 Task: Search one way flight ticket for 5 adults, 1 child, 2 infants in seat and 1 infant on lap in business from Flagstaff: Flagstaff Pulliam Airport to Wilmington: Wilmington International Airport on 8-6-2023. Number of bags: 2 checked bags. Price is upto 71000. Outbound departure time preference is 7:45.
Action: Mouse moved to (327, 128)
Screenshot: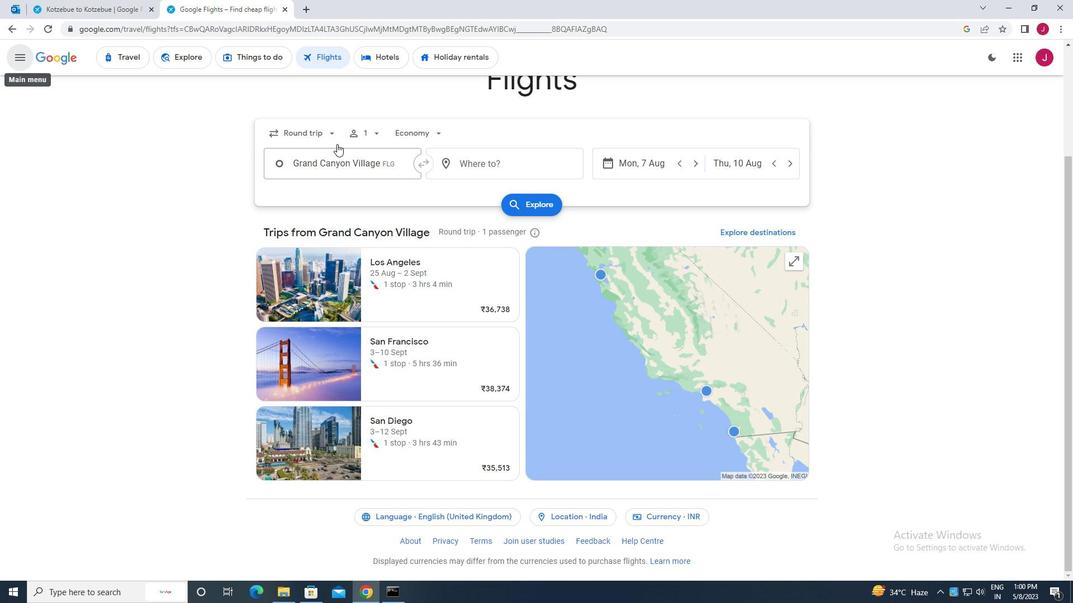 
Action: Mouse pressed left at (327, 128)
Screenshot: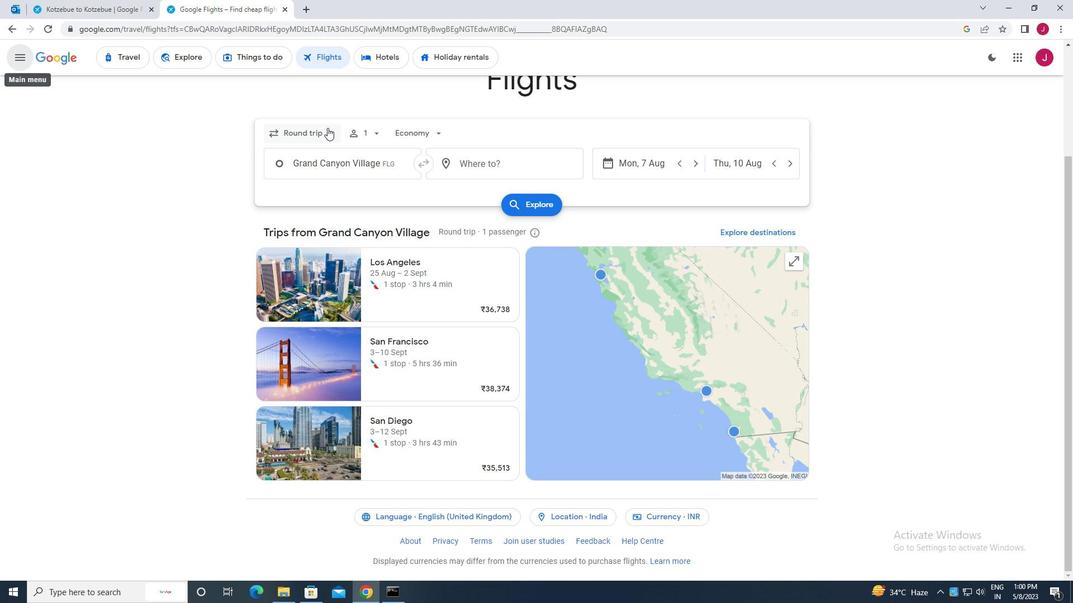 
Action: Mouse moved to (321, 181)
Screenshot: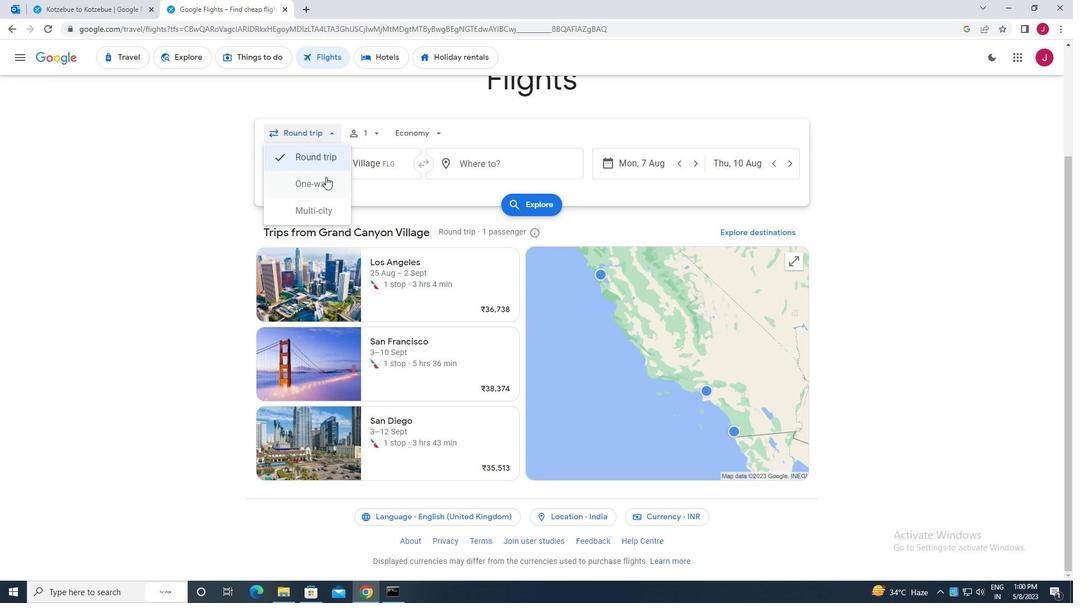 
Action: Mouse pressed left at (321, 181)
Screenshot: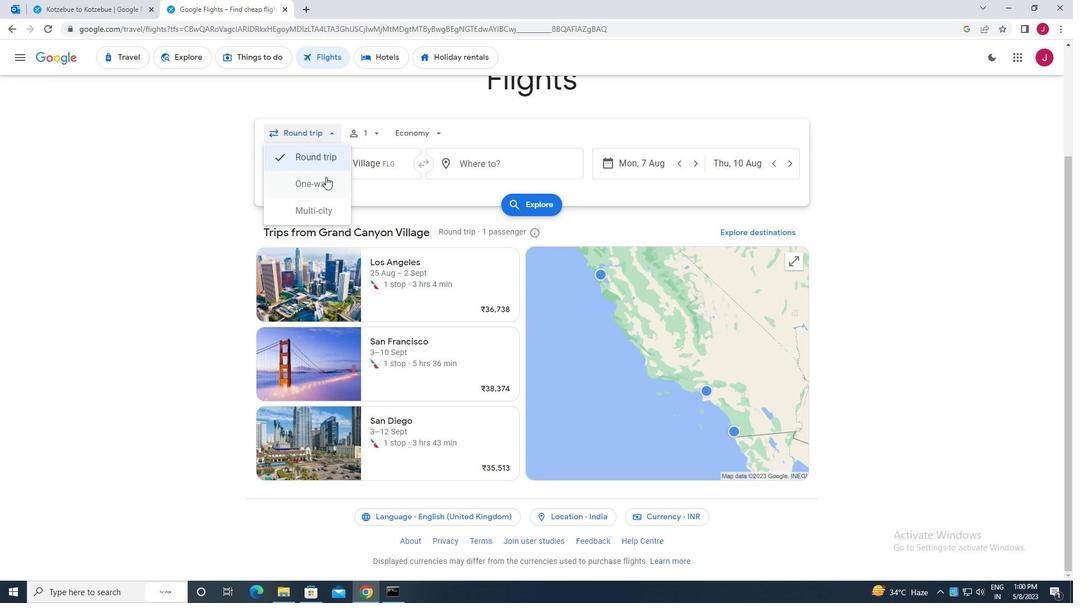
Action: Mouse moved to (372, 135)
Screenshot: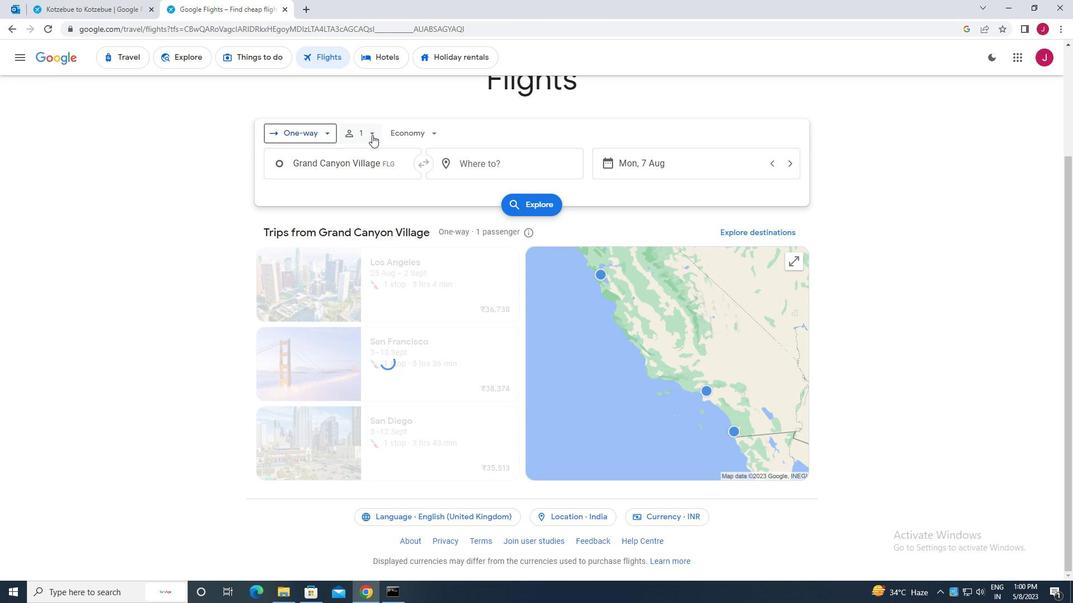 
Action: Mouse pressed left at (372, 135)
Screenshot: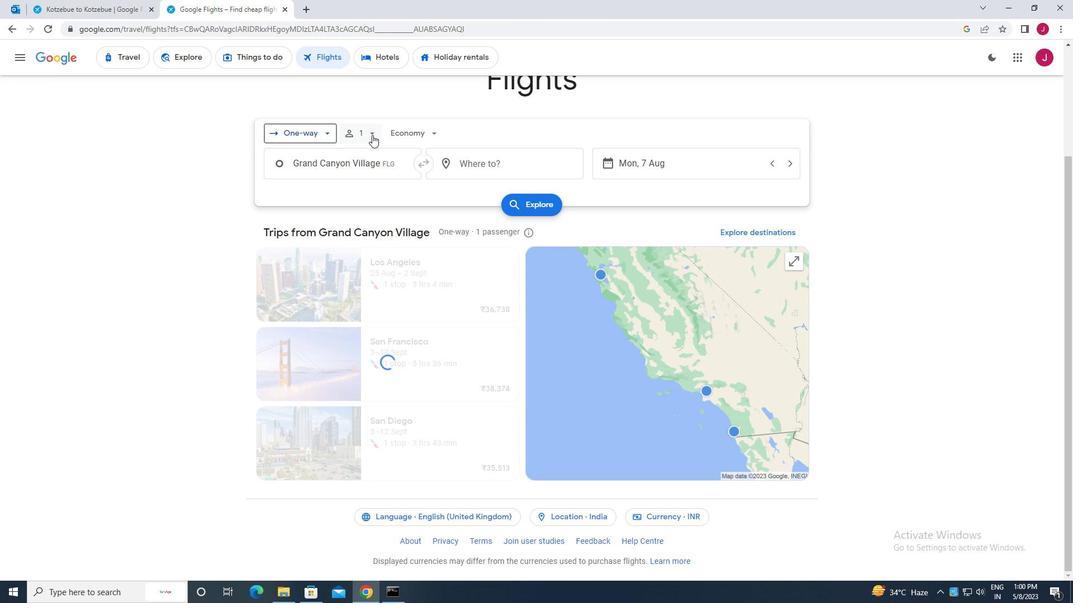 
Action: Mouse moved to (458, 159)
Screenshot: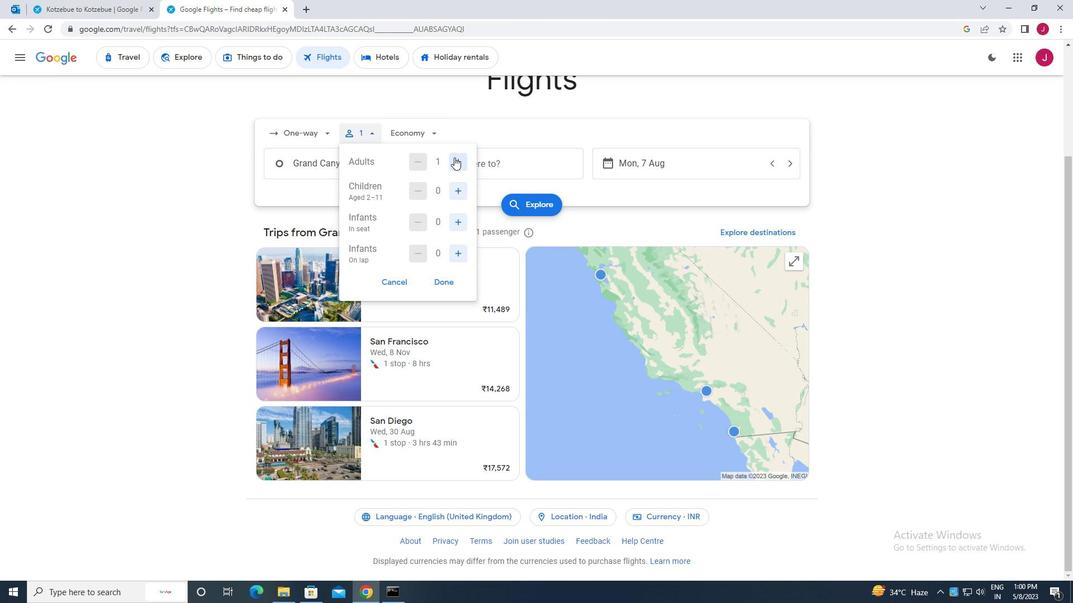 
Action: Mouse pressed left at (458, 159)
Screenshot: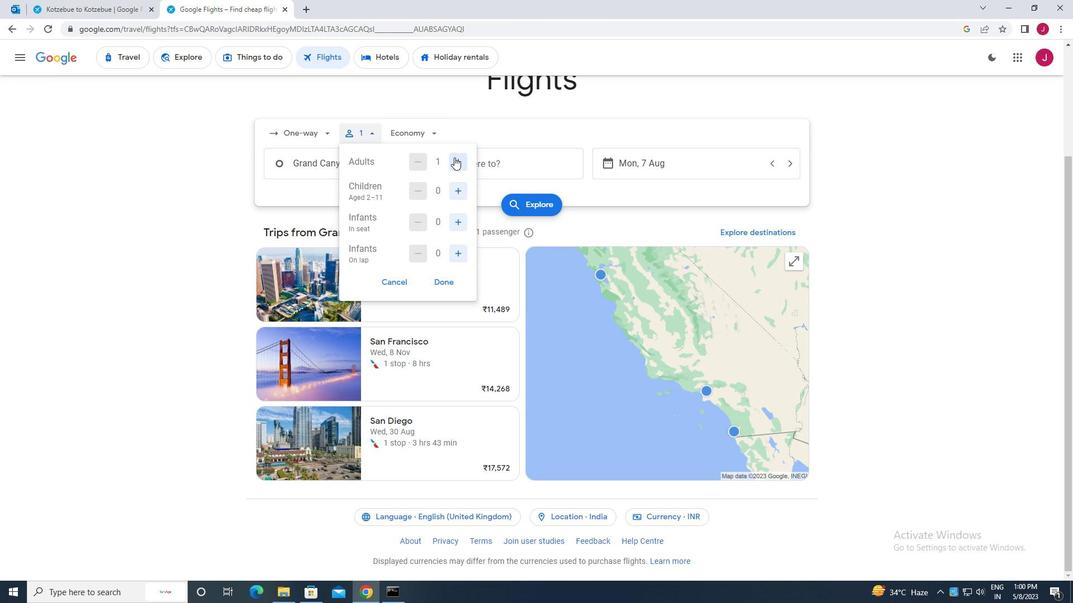 
Action: Mouse moved to (459, 159)
Screenshot: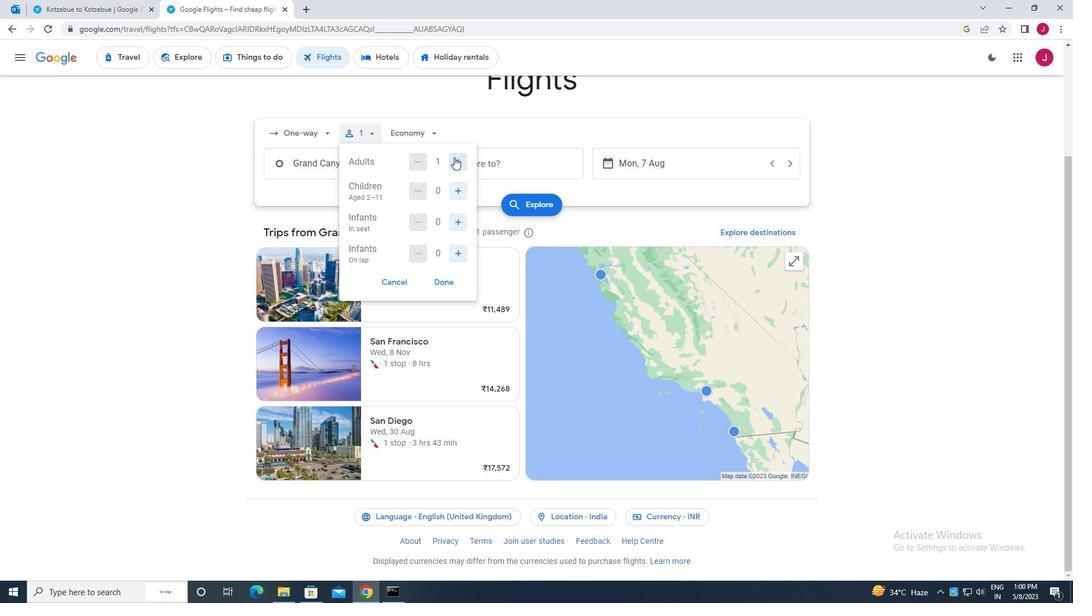 
Action: Mouse pressed left at (459, 159)
Screenshot: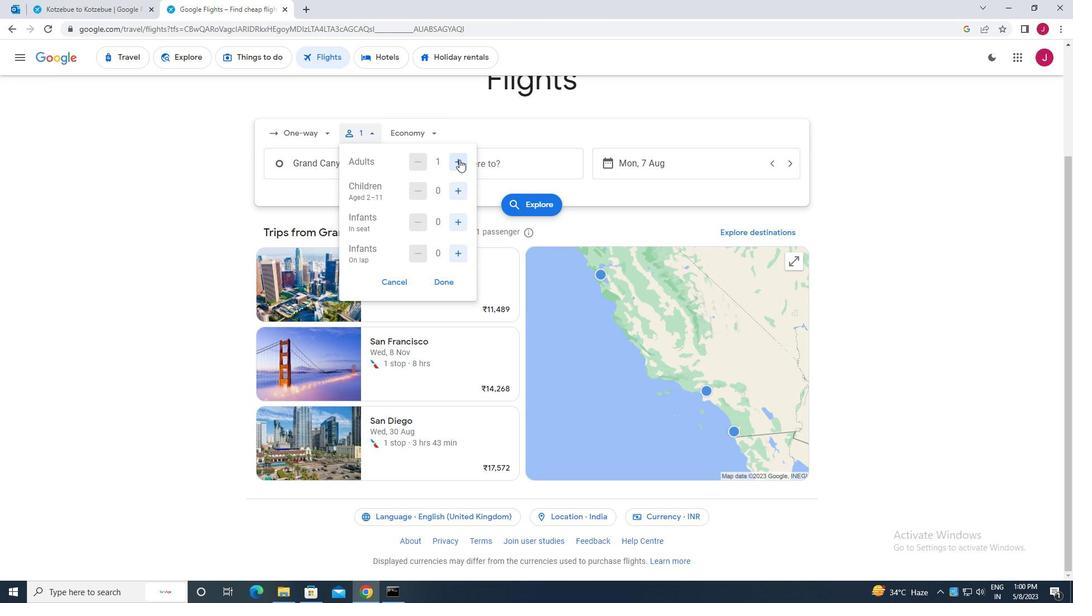
Action: Mouse pressed left at (459, 159)
Screenshot: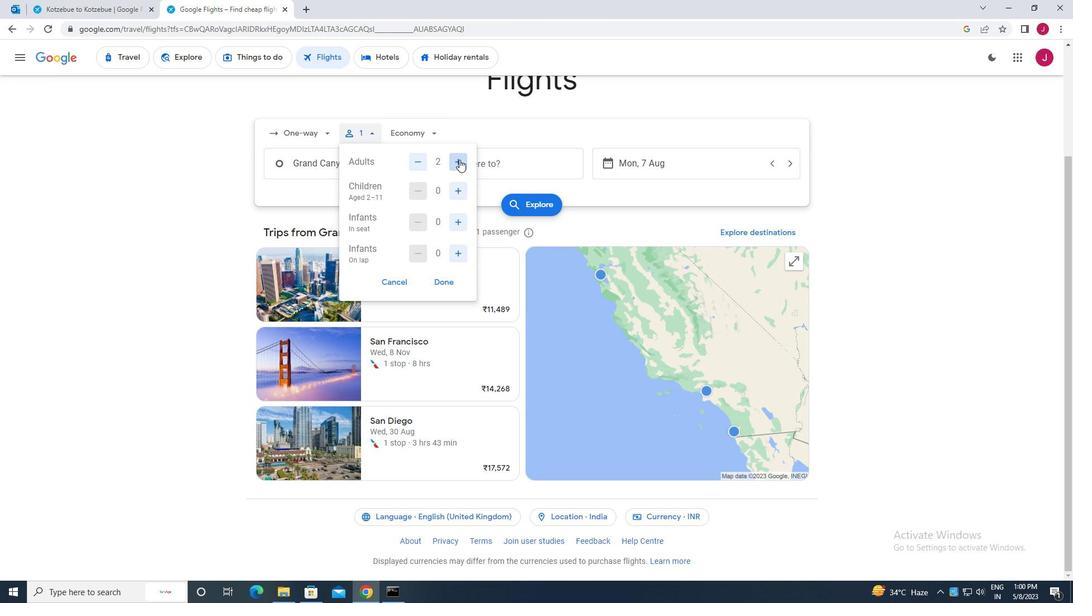 
Action: Mouse pressed left at (459, 159)
Screenshot: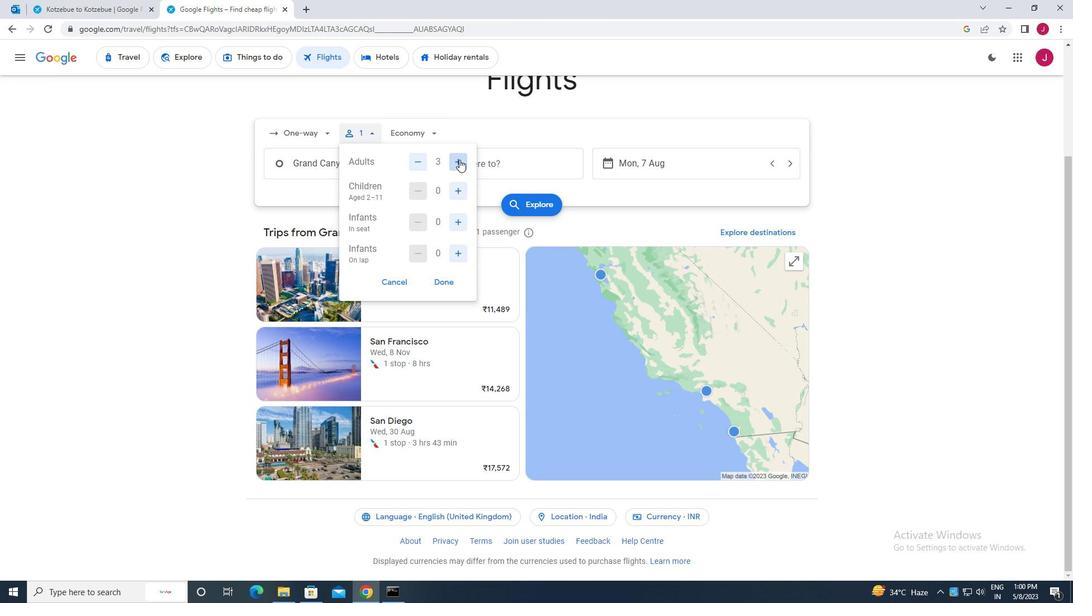 
Action: Mouse moved to (458, 192)
Screenshot: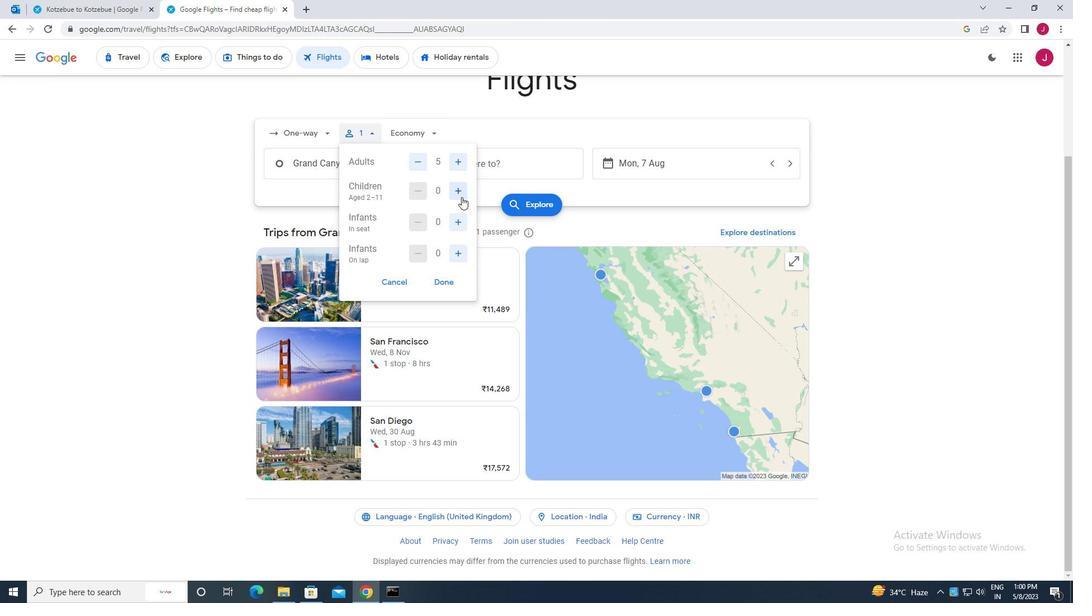 
Action: Mouse pressed left at (458, 192)
Screenshot: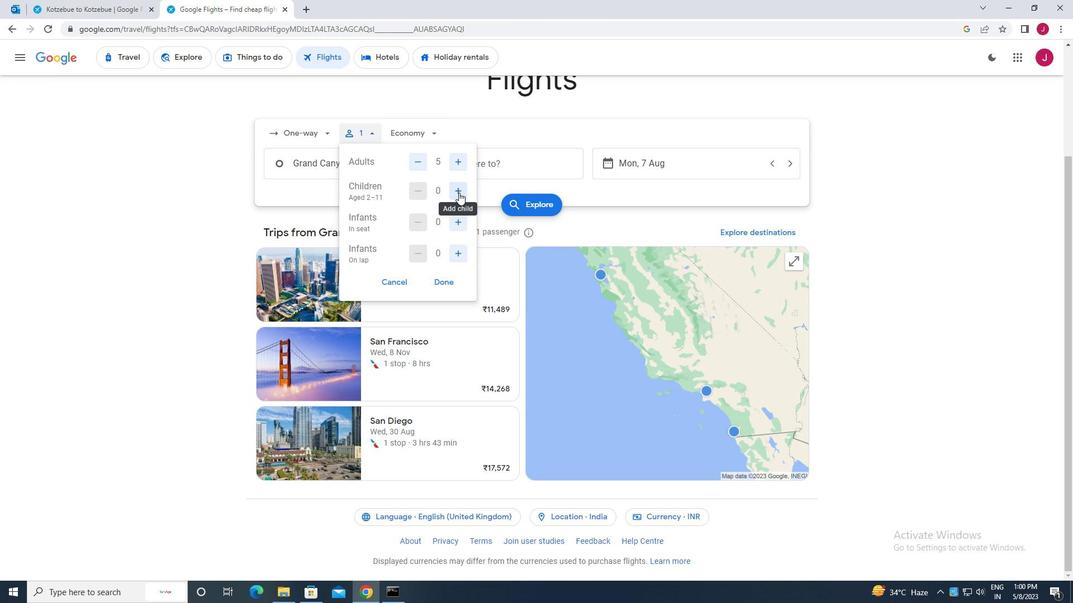 
Action: Mouse moved to (455, 219)
Screenshot: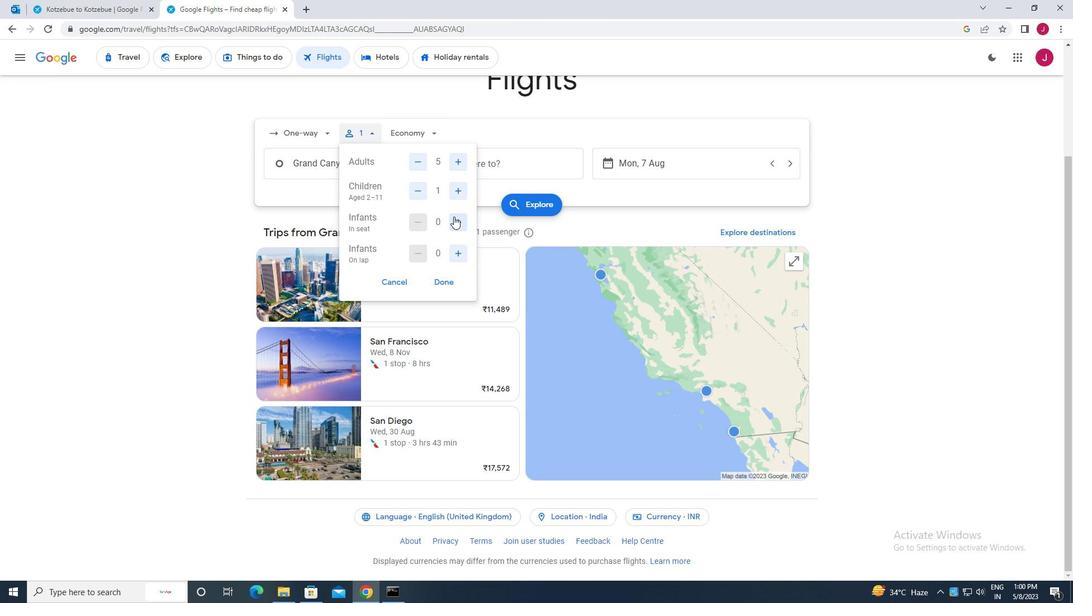 
Action: Mouse pressed left at (455, 219)
Screenshot: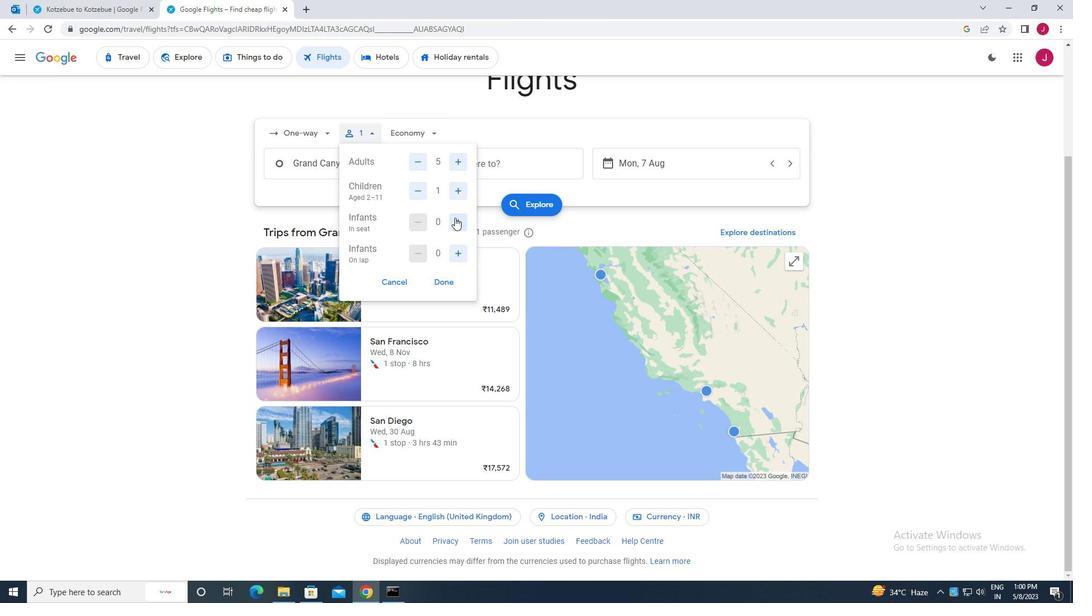 
Action: Mouse pressed left at (455, 219)
Screenshot: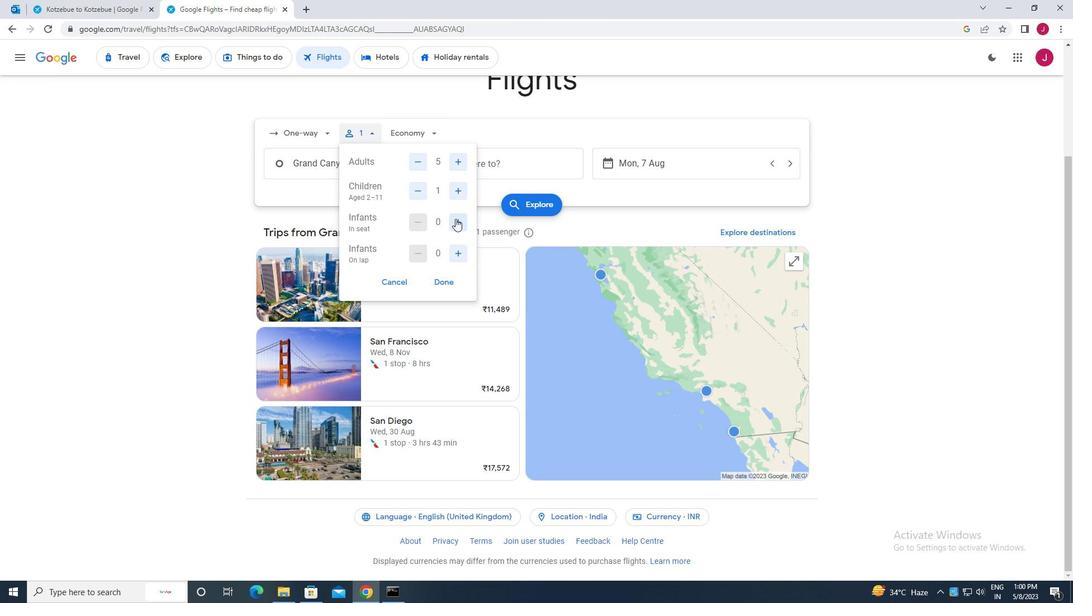 
Action: Mouse moved to (458, 254)
Screenshot: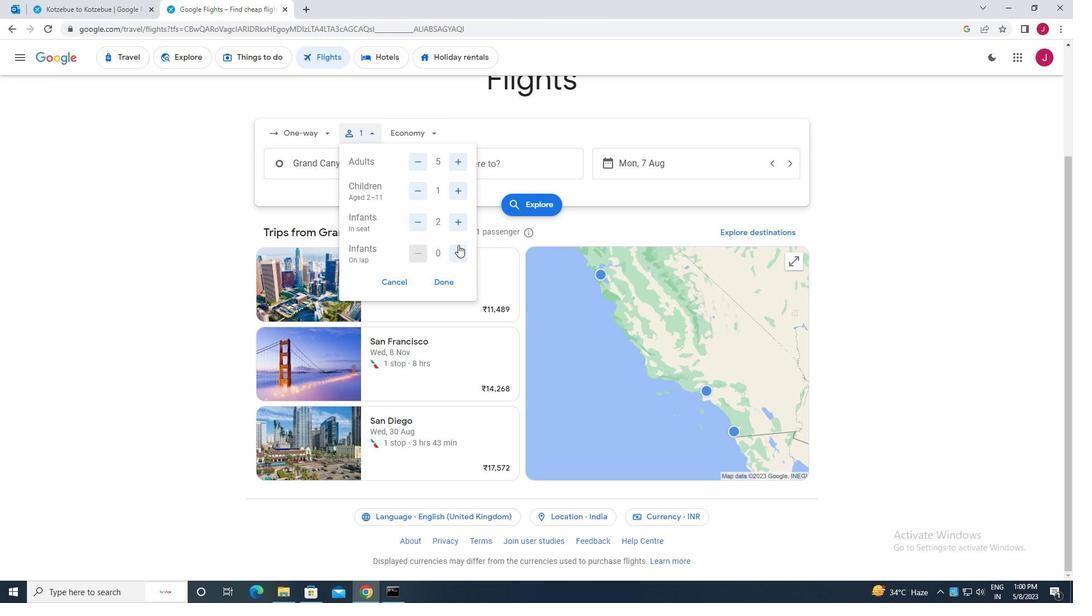 
Action: Mouse pressed left at (458, 254)
Screenshot: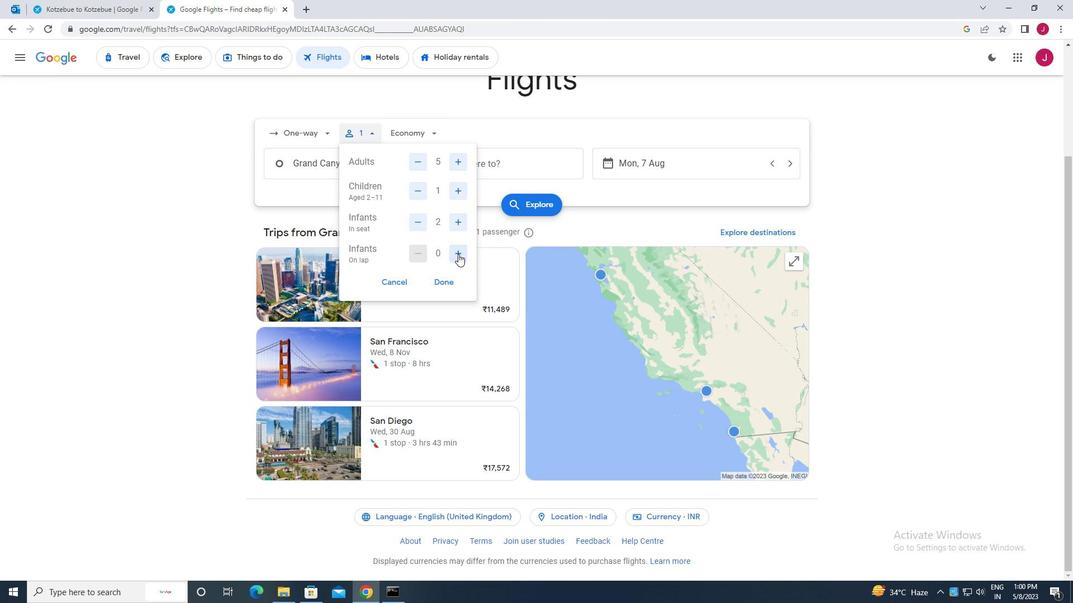 
Action: Mouse moved to (446, 280)
Screenshot: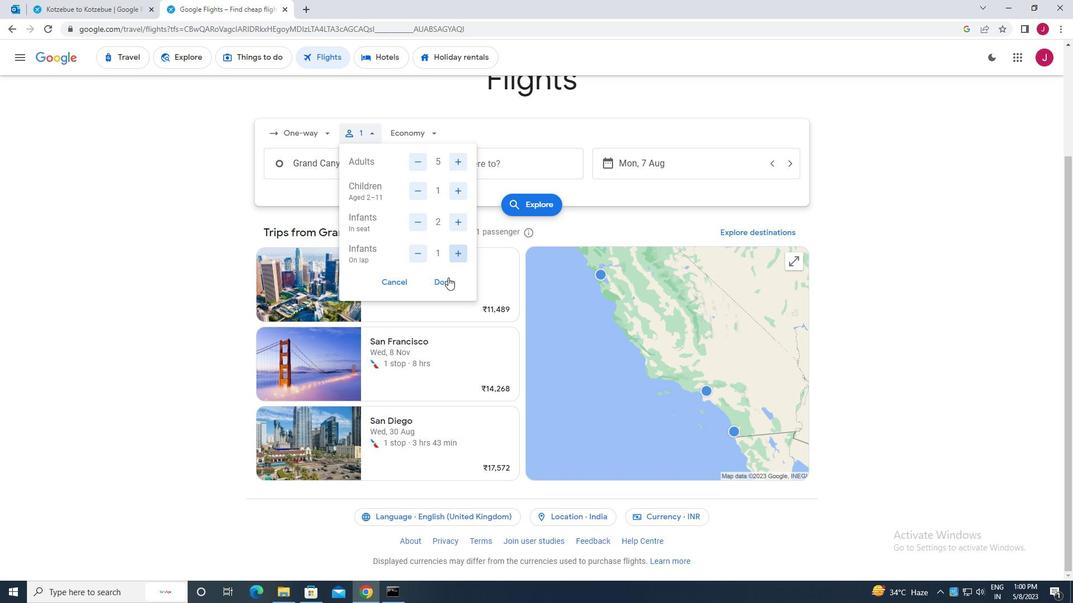 
Action: Mouse pressed left at (446, 280)
Screenshot: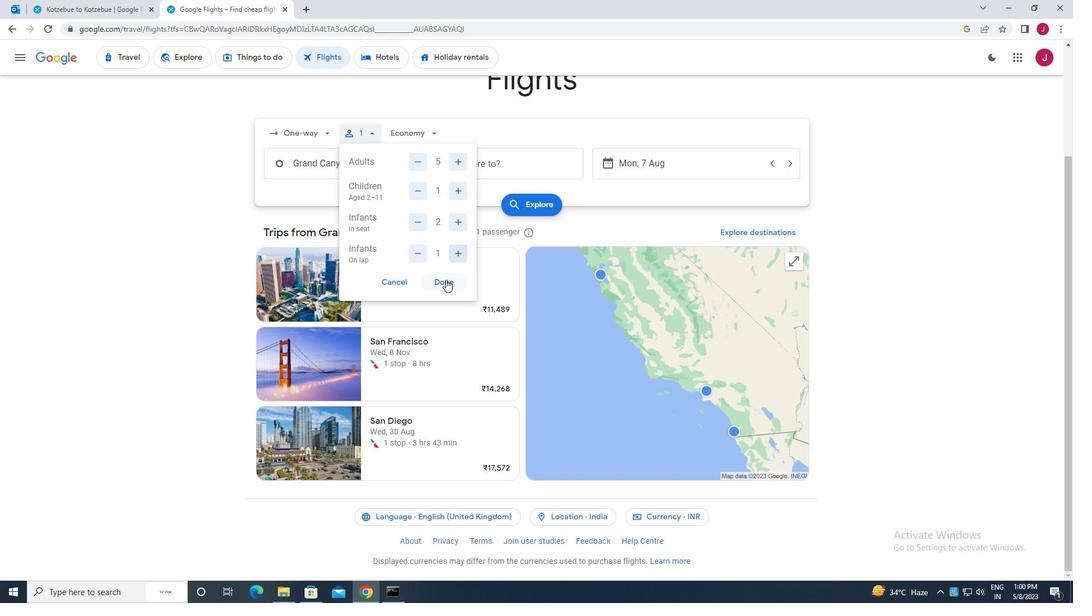
Action: Mouse moved to (419, 126)
Screenshot: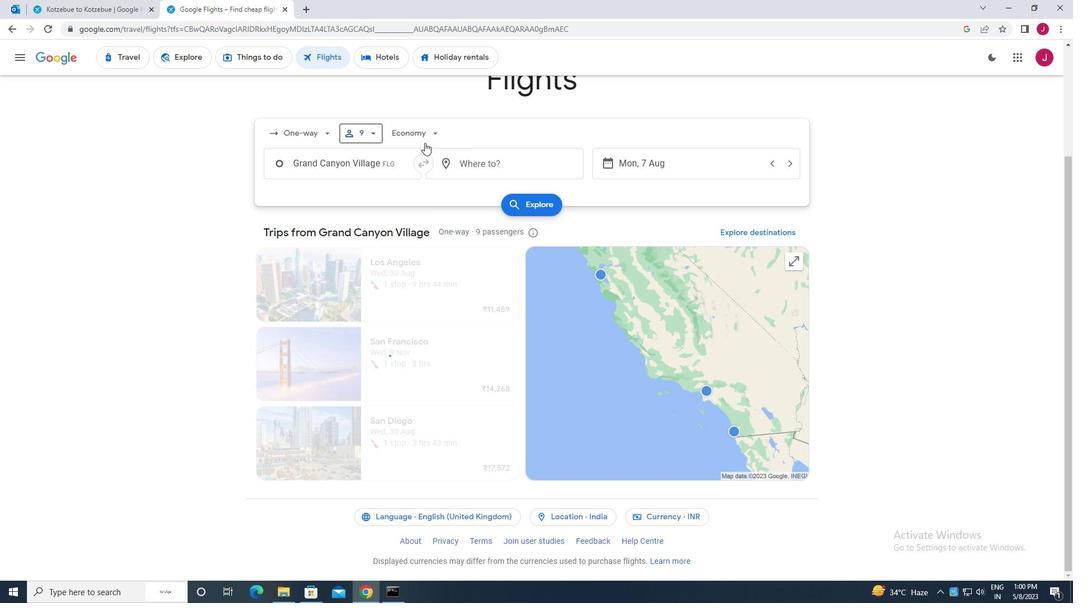 
Action: Mouse pressed left at (419, 126)
Screenshot: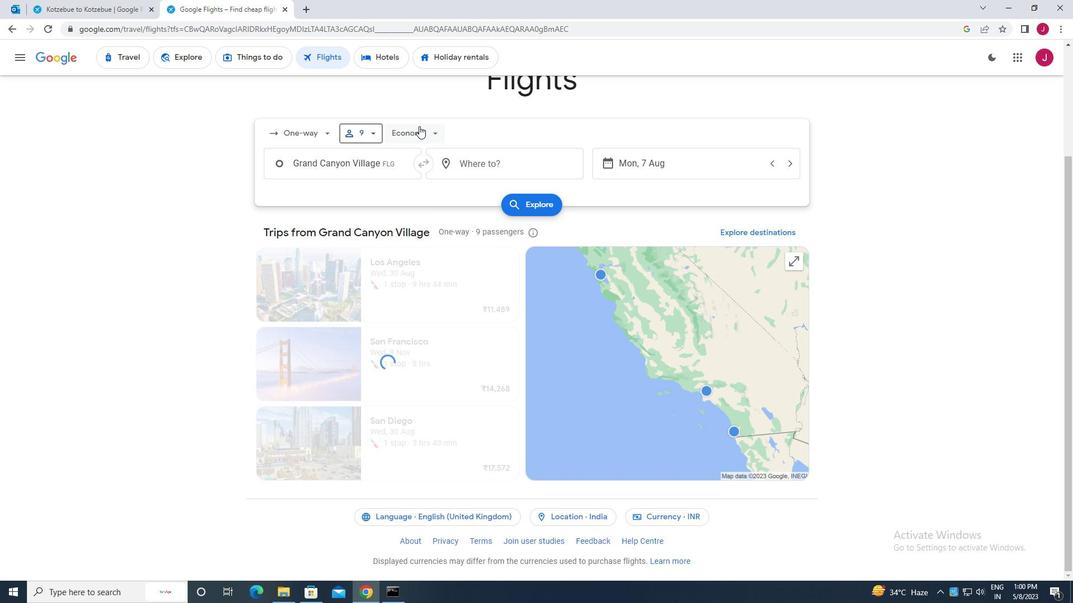 
Action: Mouse moved to (436, 215)
Screenshot: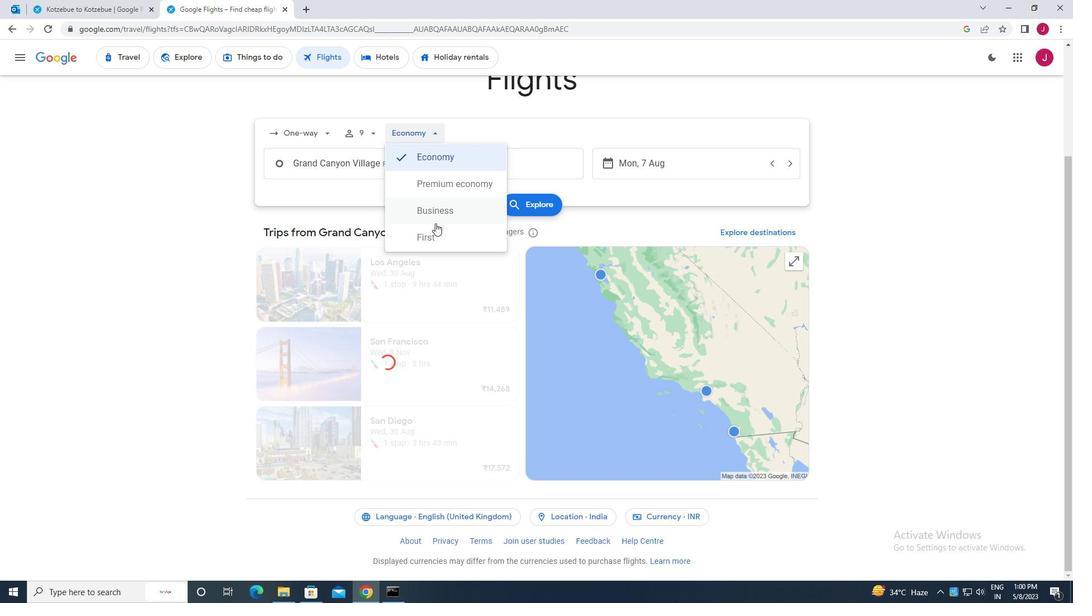 
Action: Mouse pressed left at (436, 215)
Screenshot: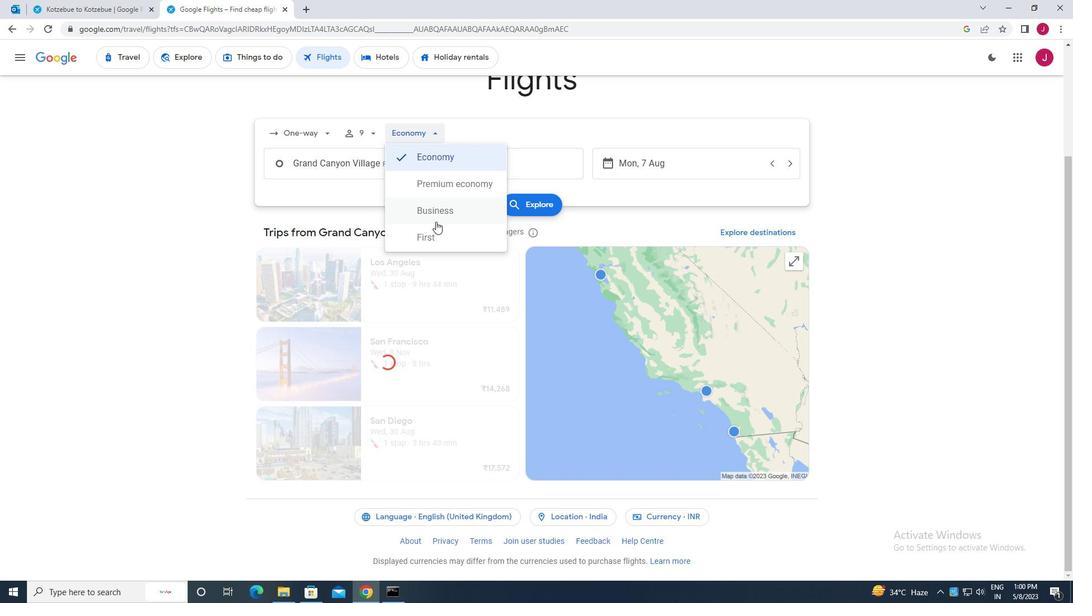 
Action: Mouse moved to (385, 163)
Screenshot: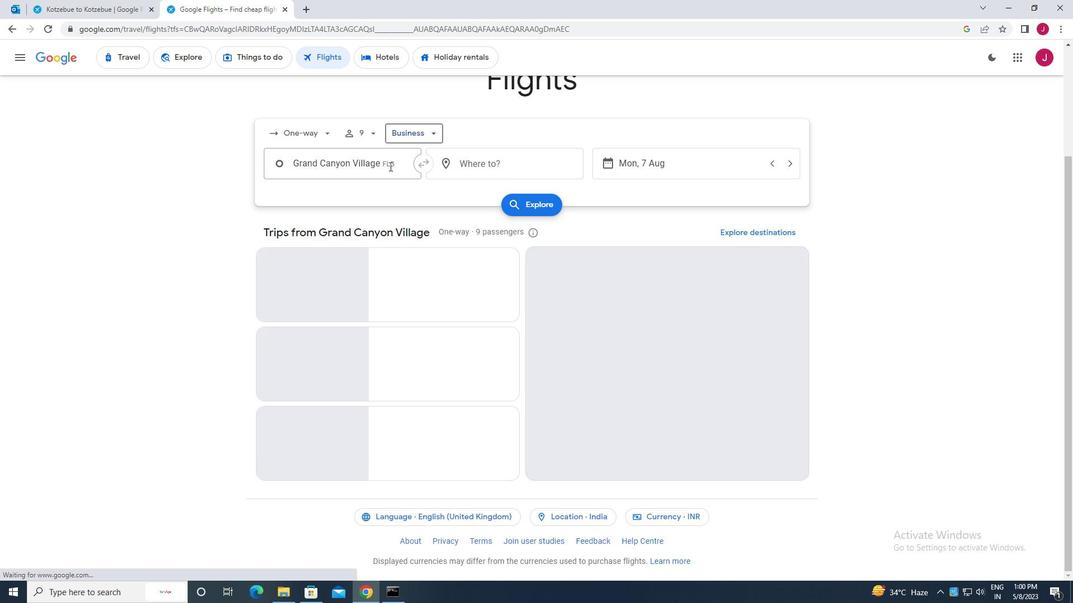 
Action: Mouse pressed left at (385, 163)
Screenshot: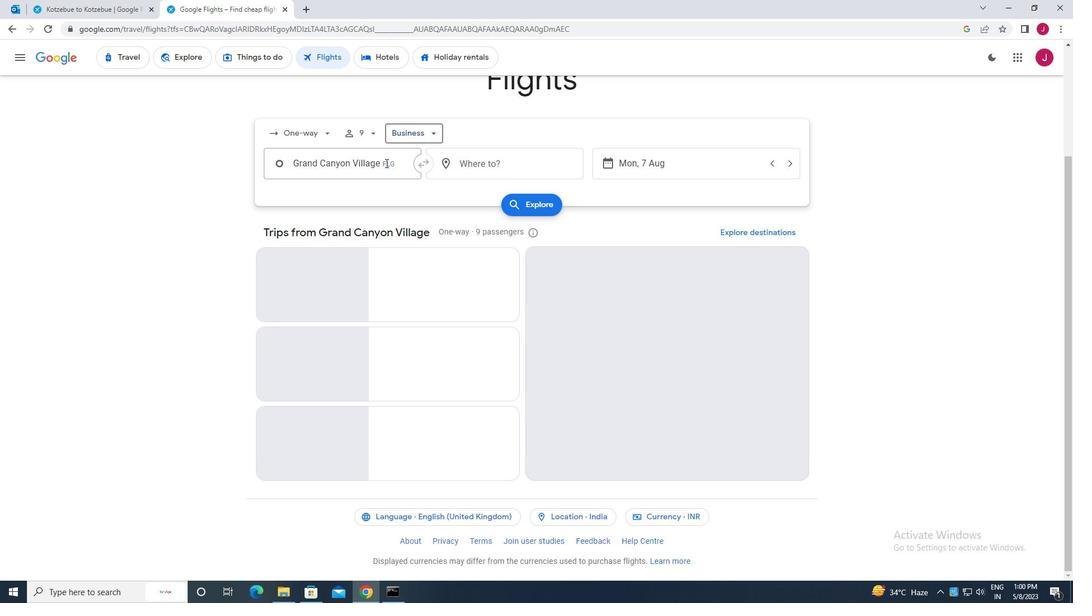 
Action: Mouse moved to (387, 161)
Screenshot: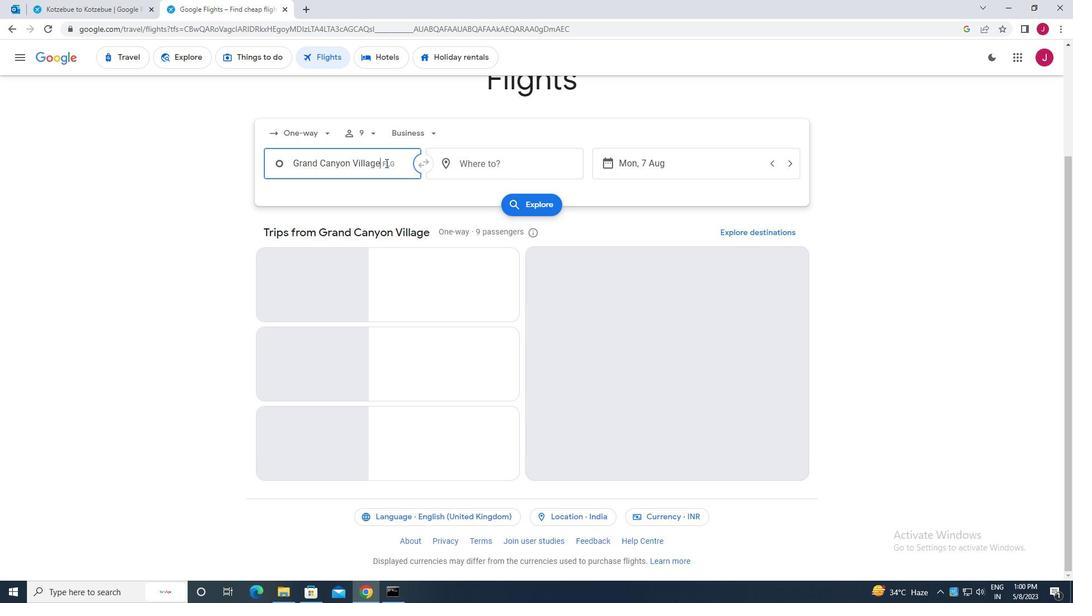 
Action: Key pressed flagstaff
Screenshot: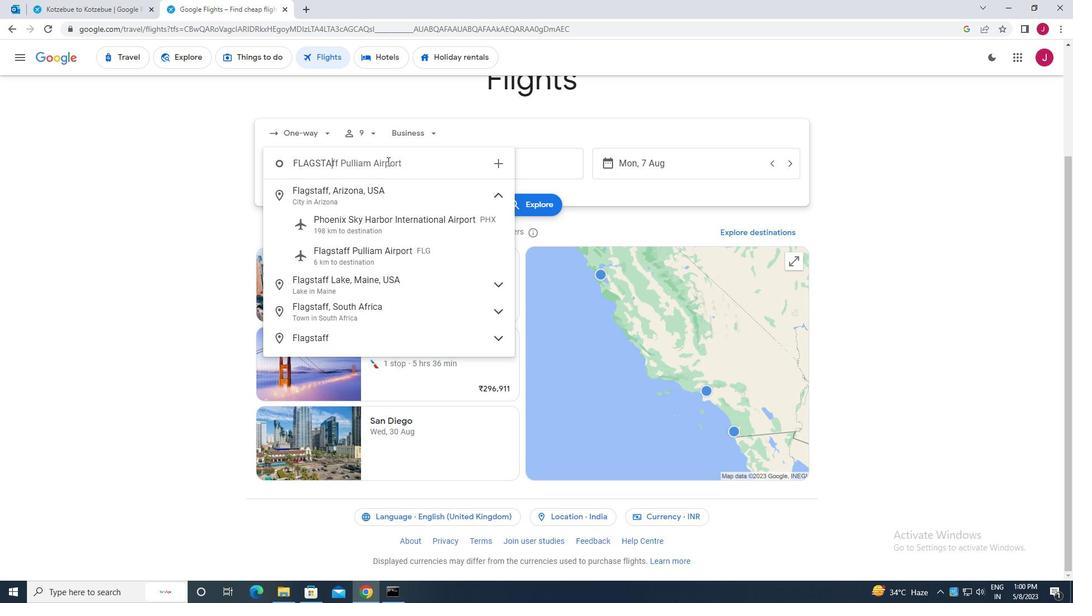 
Action: Mouse moved to (390, 254)
Screenshot: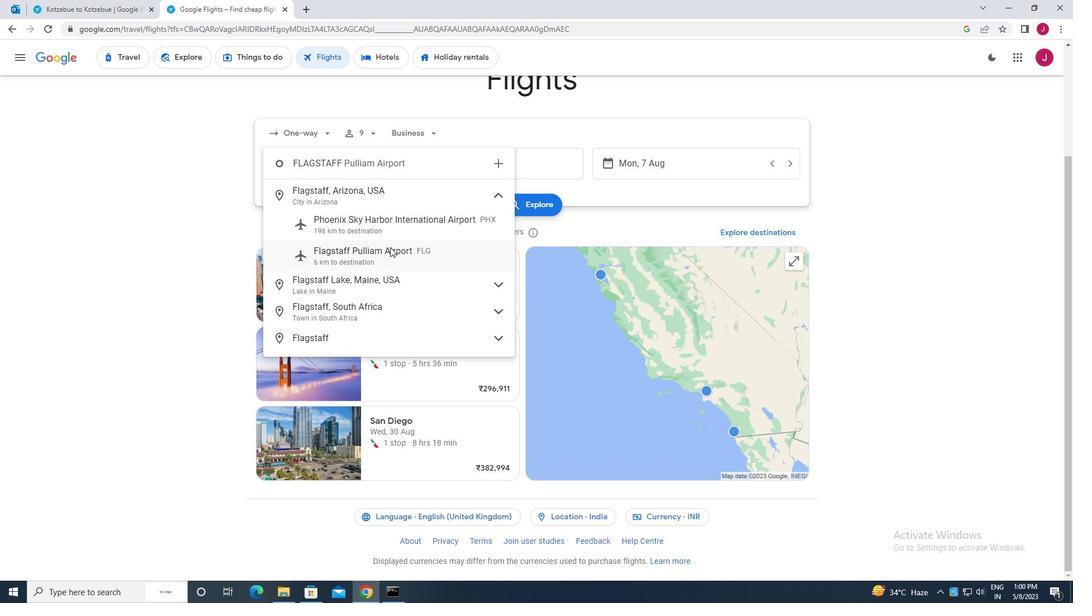 
Action: Mouse pressed left at (390, 254)
Screenshot: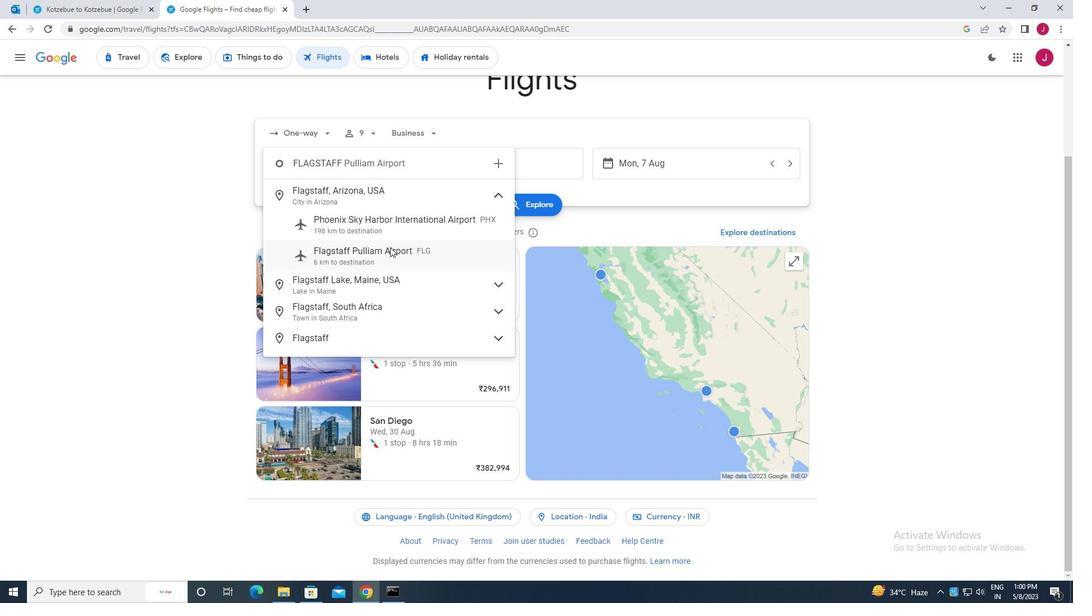 
Action: Mouse moved to (486, 170)
Screenshot: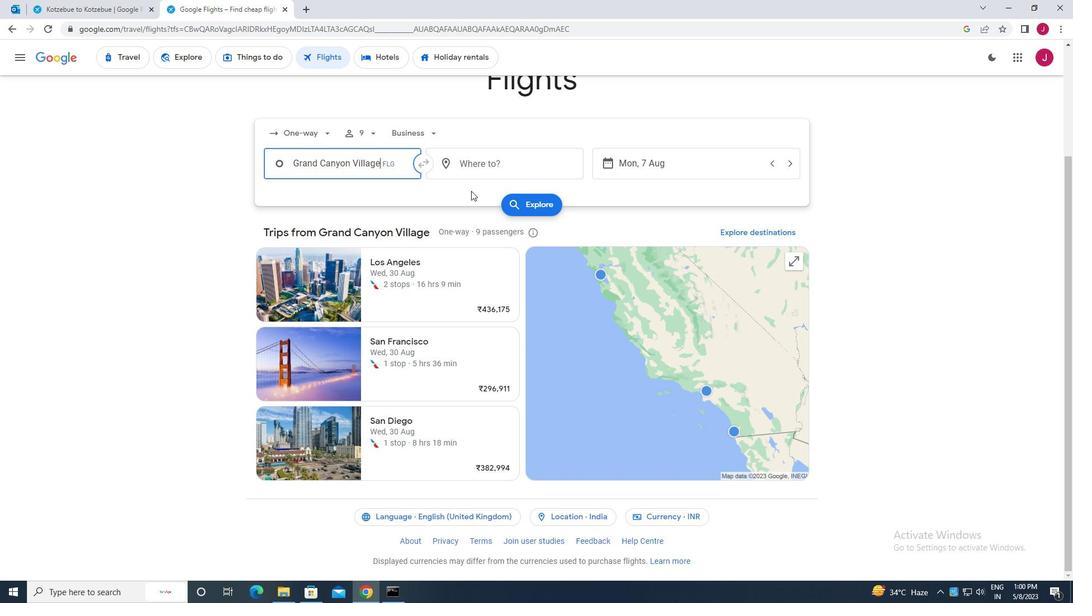 
Action: Mouse pressed left at (486, 170)
Screenshot: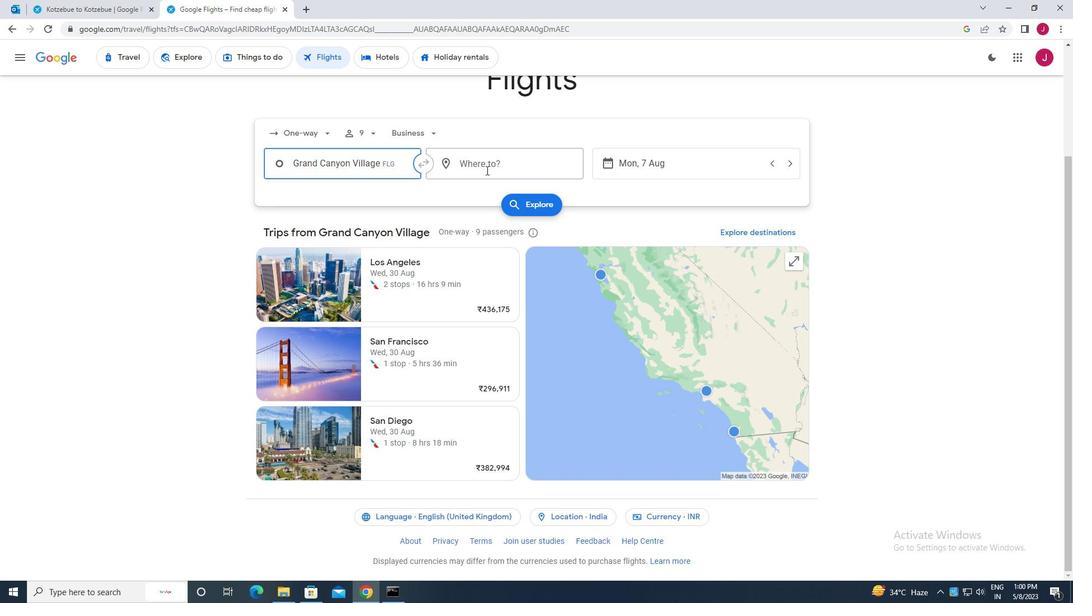 
Action: Mouse moved to (484, 164)
Screenshot: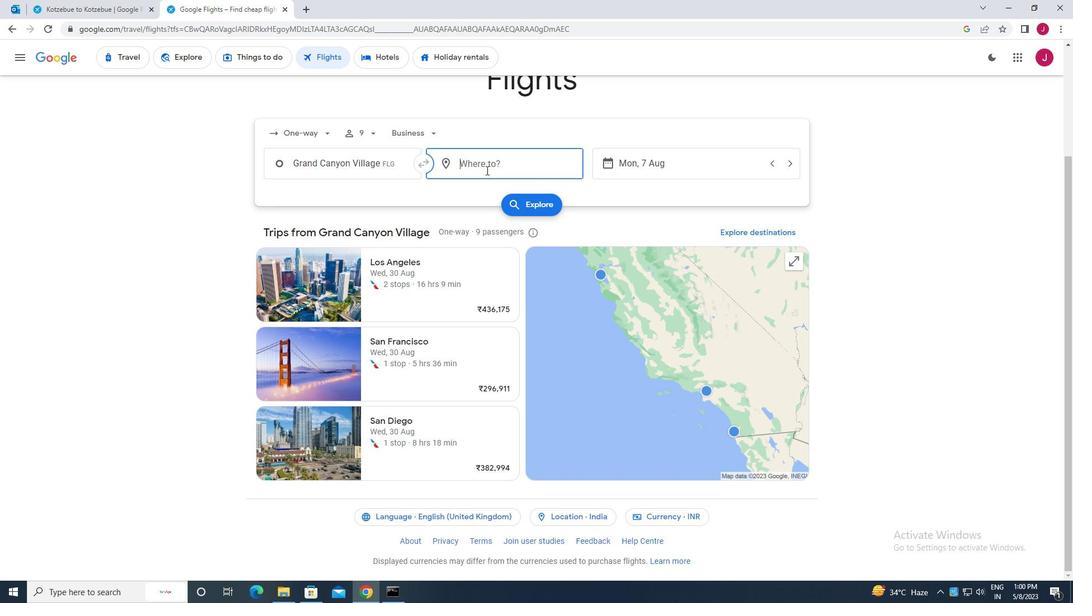 
Action: Key pressed wilmin
Screenshot: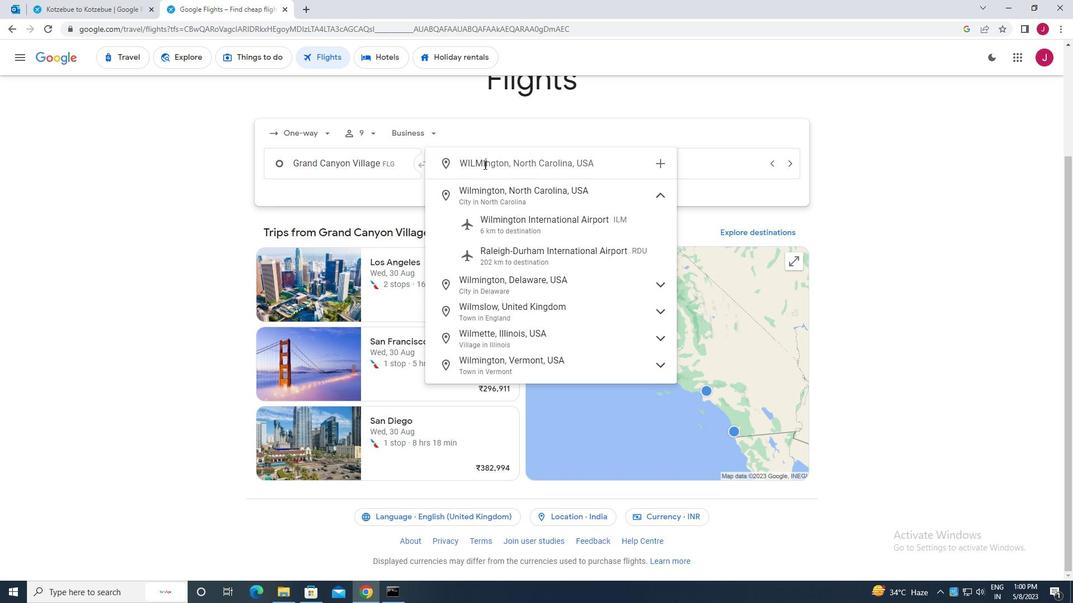 
Action: Mouse moved to (540, 225)
Screenshot: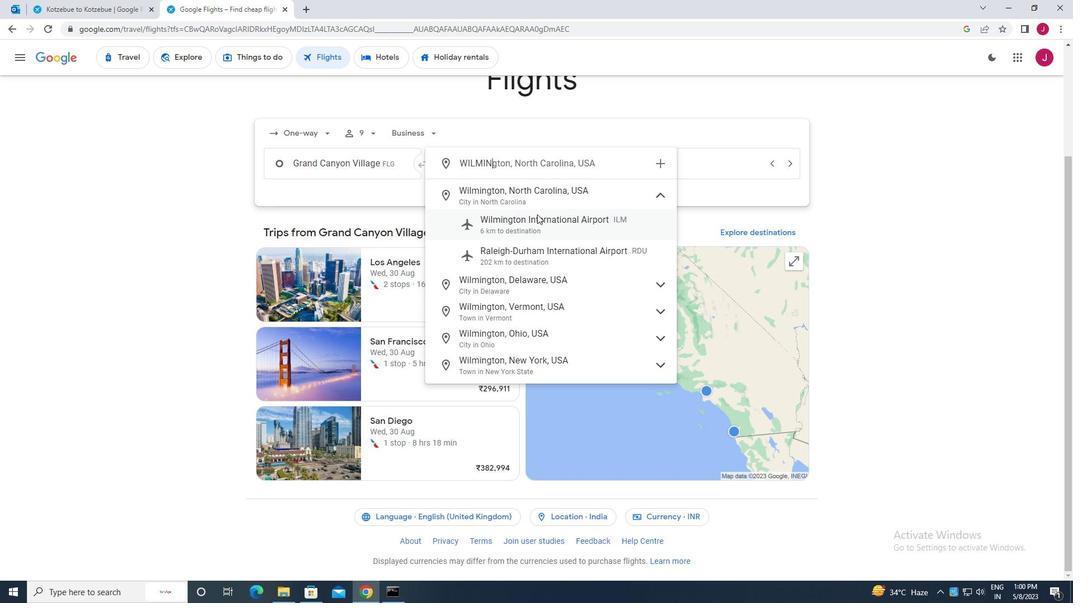 
Action: Mouse pressed left at (540, 225)
Screenshot: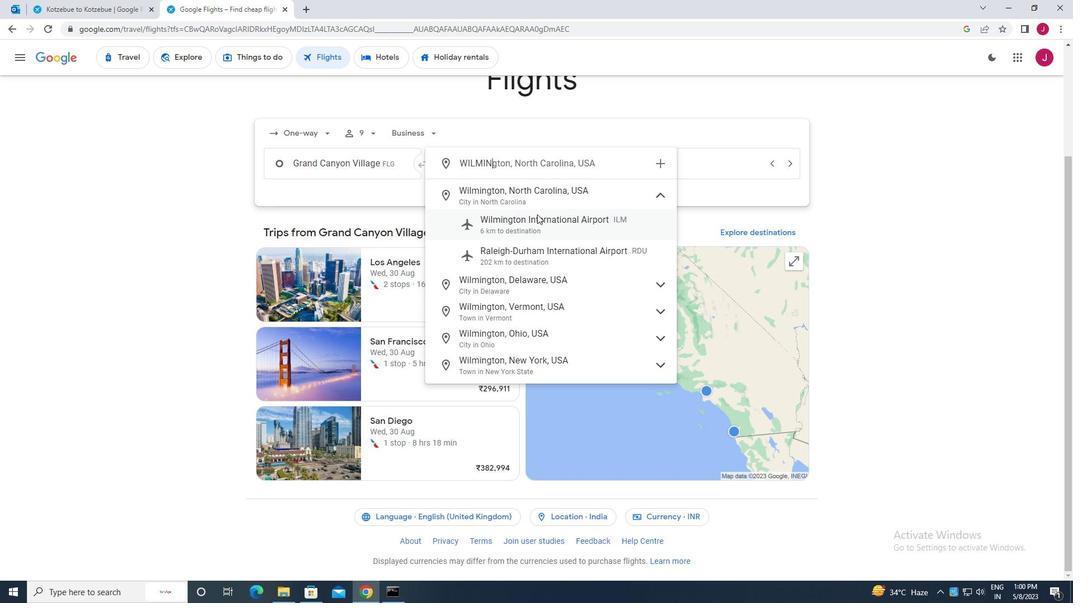 
Action: Mouse moved to (675, 167)
Screenshot: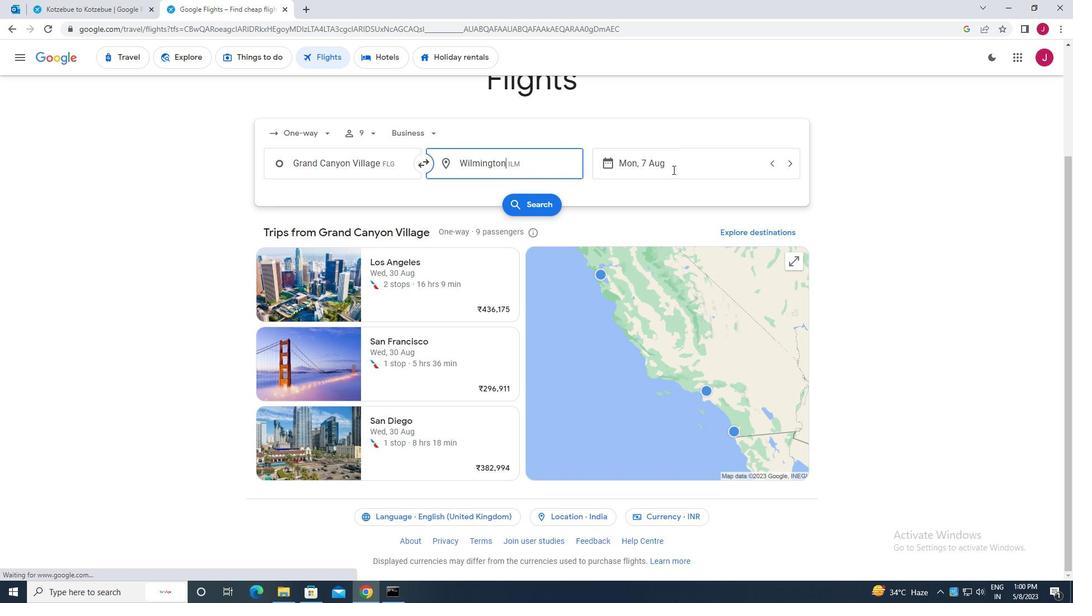 
Action: Mouse pressed left at (675, 167)
Screenshot: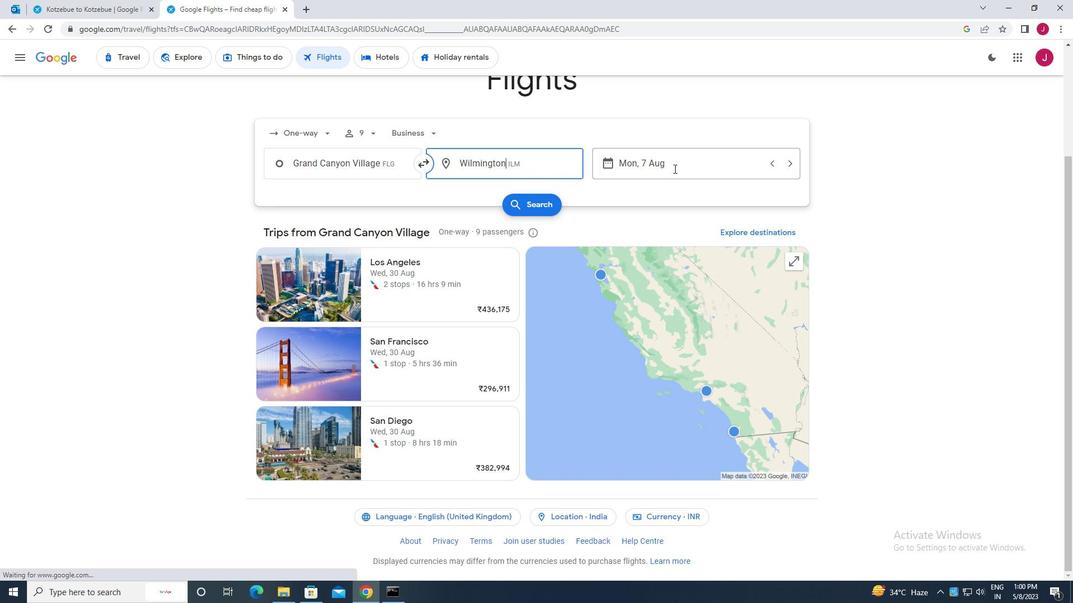 
Action: Mouse moved to (408, 286)
Screenshot: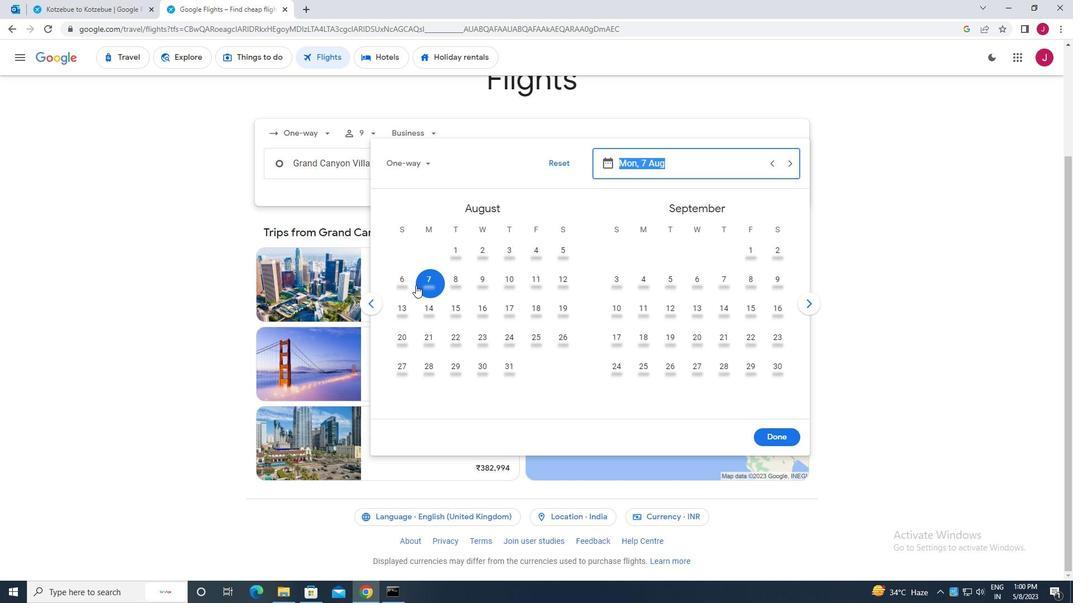 
Action: Mouse pressed left at (408, 286)
Screenshot: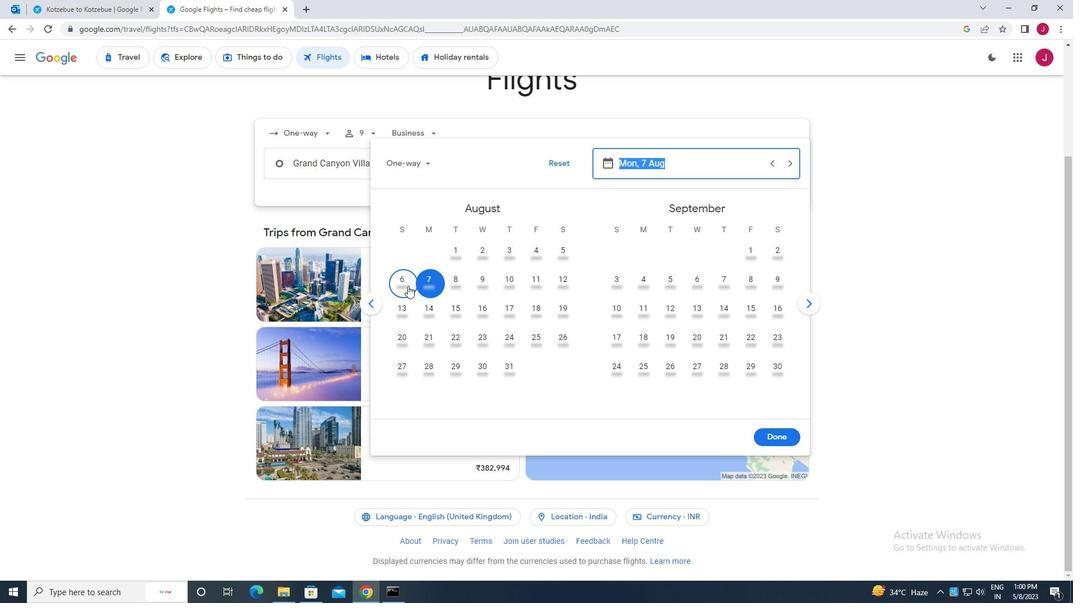 
Action: Mouse moved to (775, 439)
Screenshot: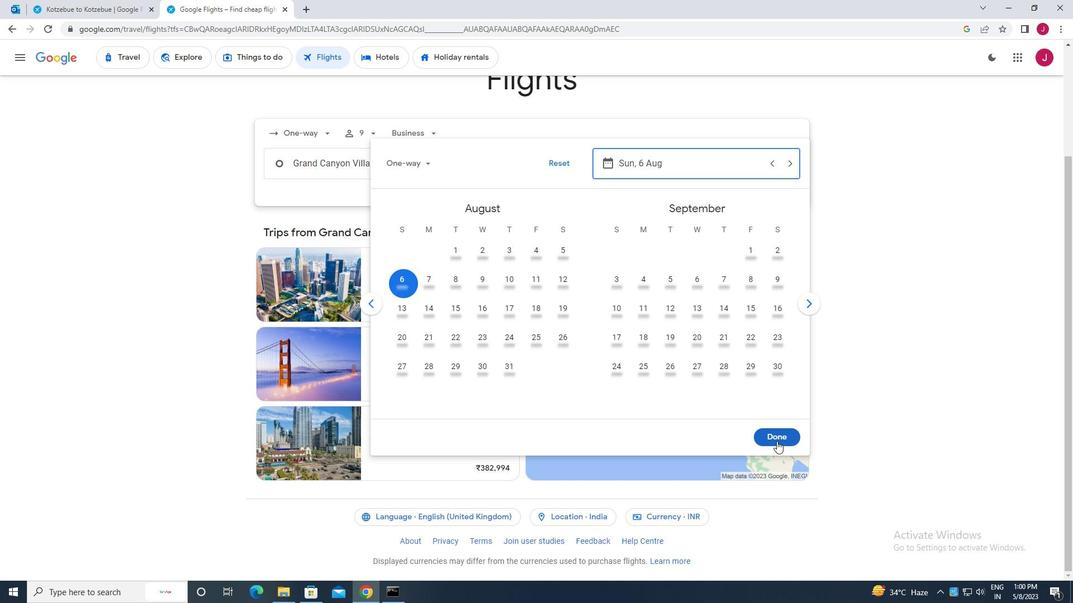 
Action: Mouse pressed left at (775, 439)
Screenshot: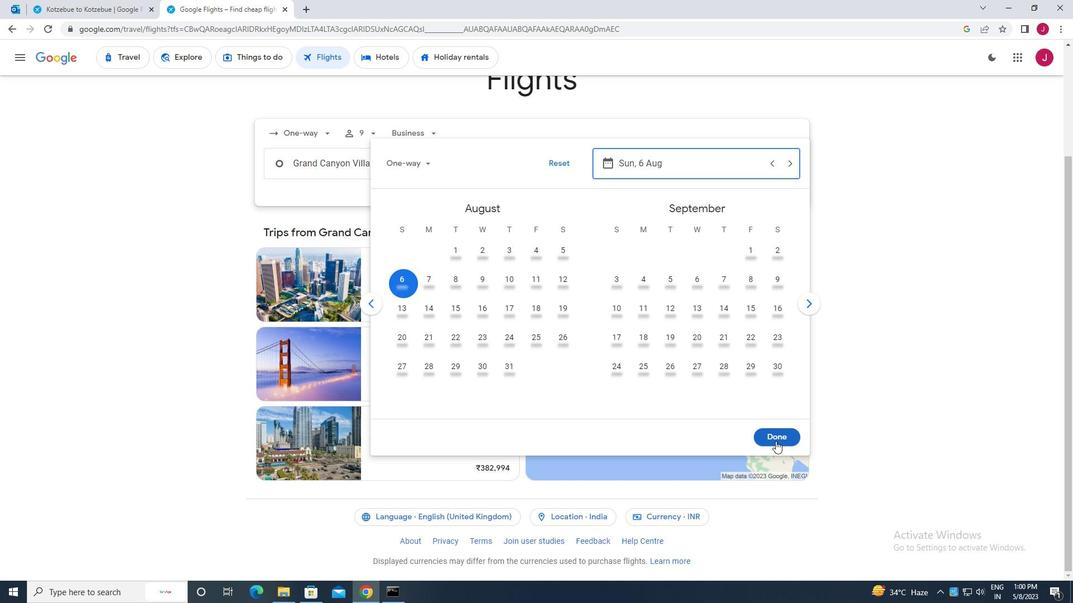 
Action: Mouse moved to (535, 203)
Screenshot: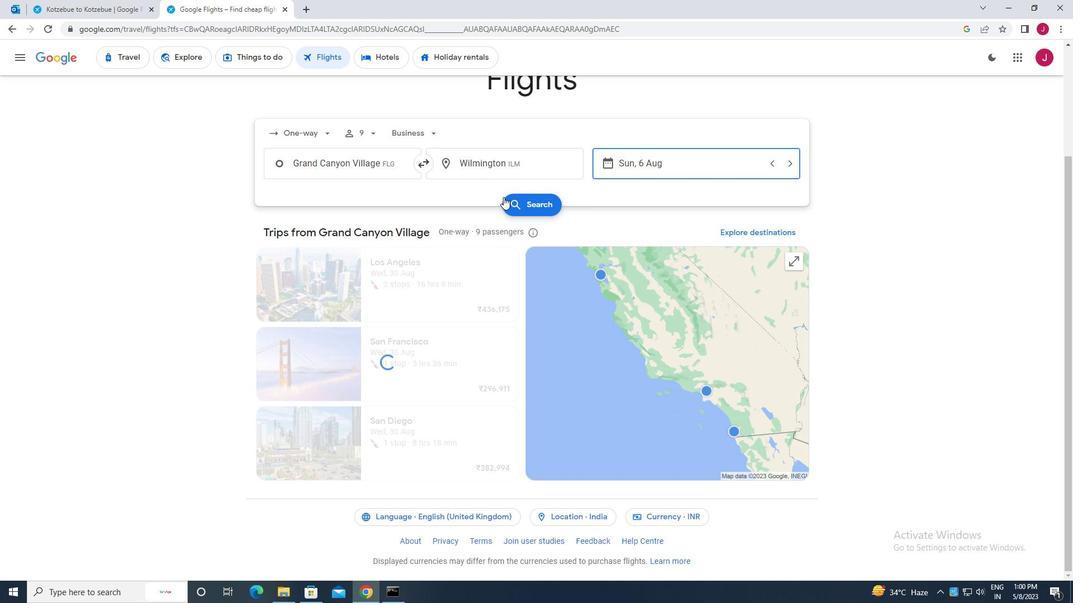
Action: Mouse pressed left at (535, 203)
Screenshot: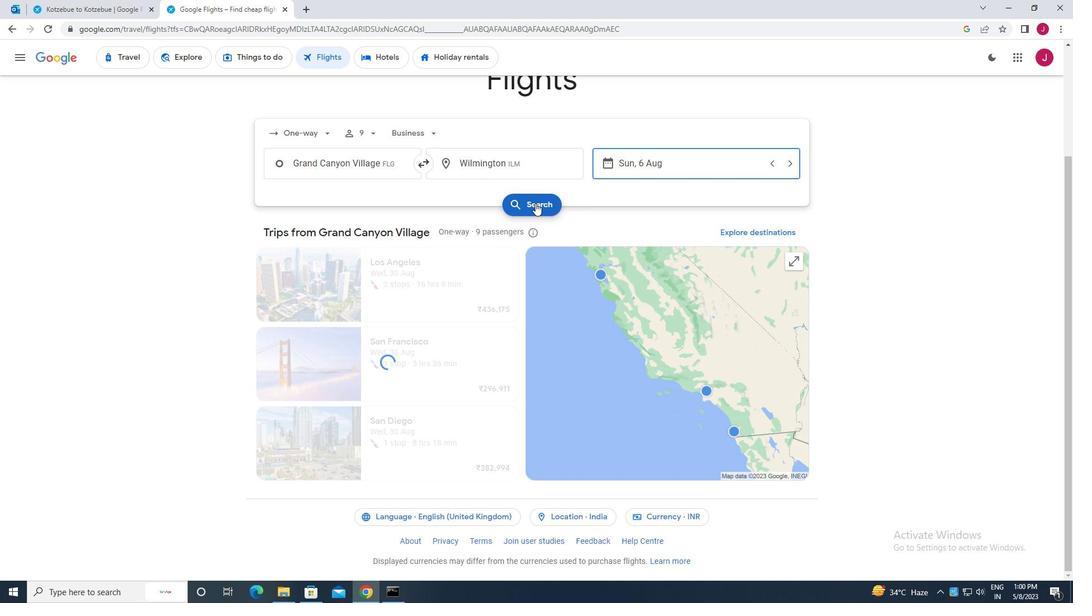 
Action: Mouse moved to (274, 160)
Screenshot: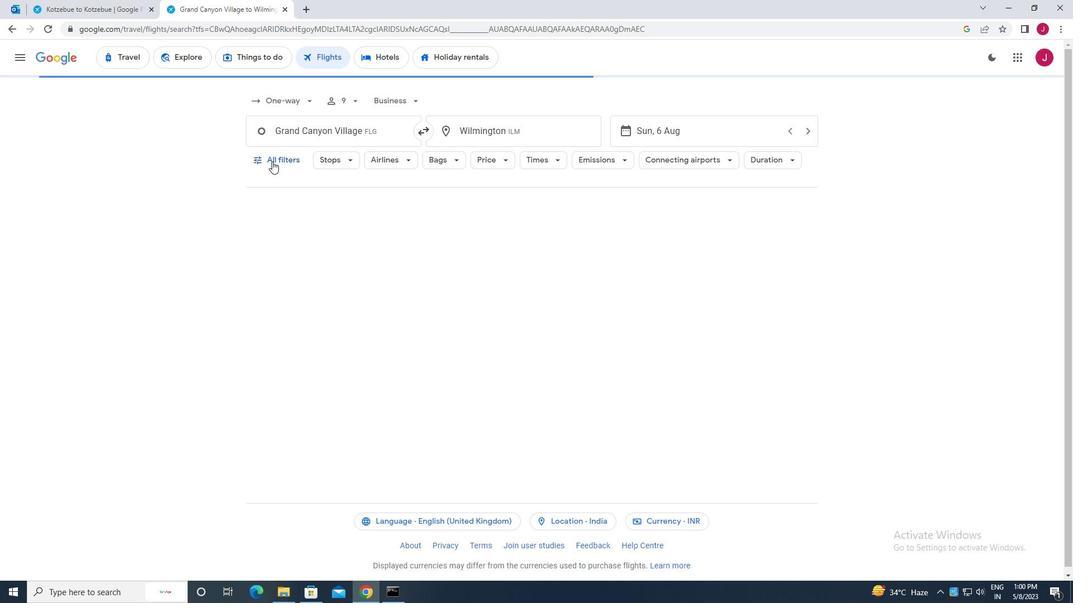
Action: Mouse pressed left at (274, 160)
Screenshot: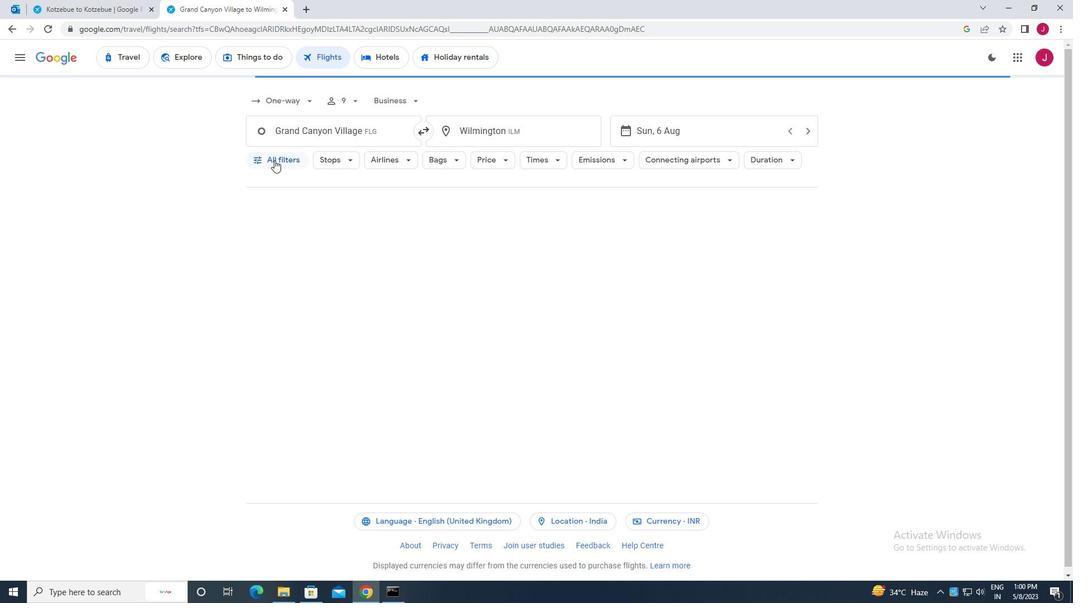 
Action: Mouse moved to (333, 301)
Screenshot: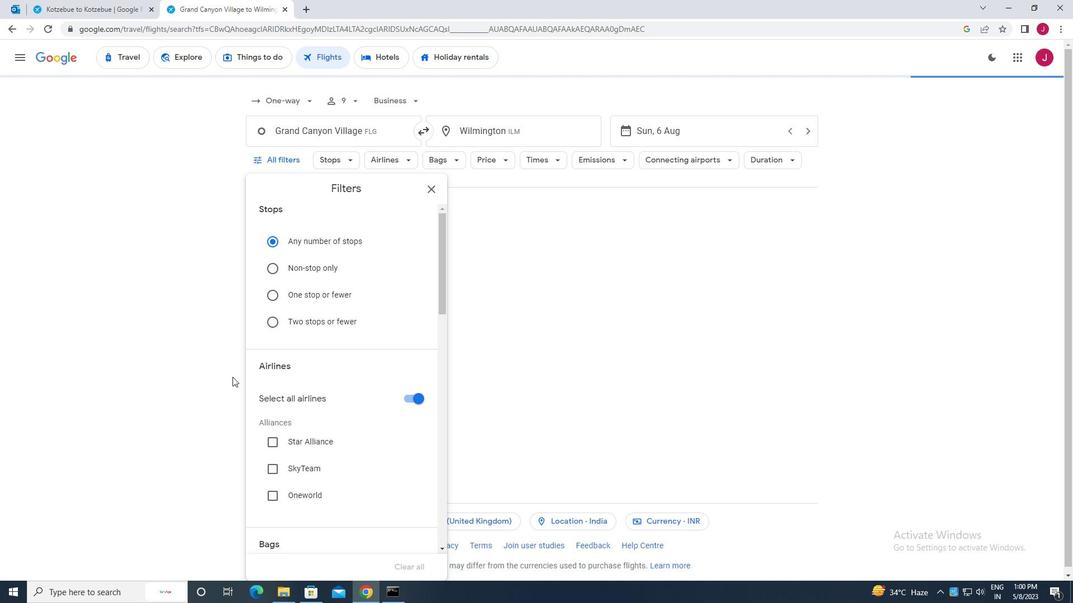 
Action: Mouse scrolled (333, 300) with delta (0, 0)
Screenshot: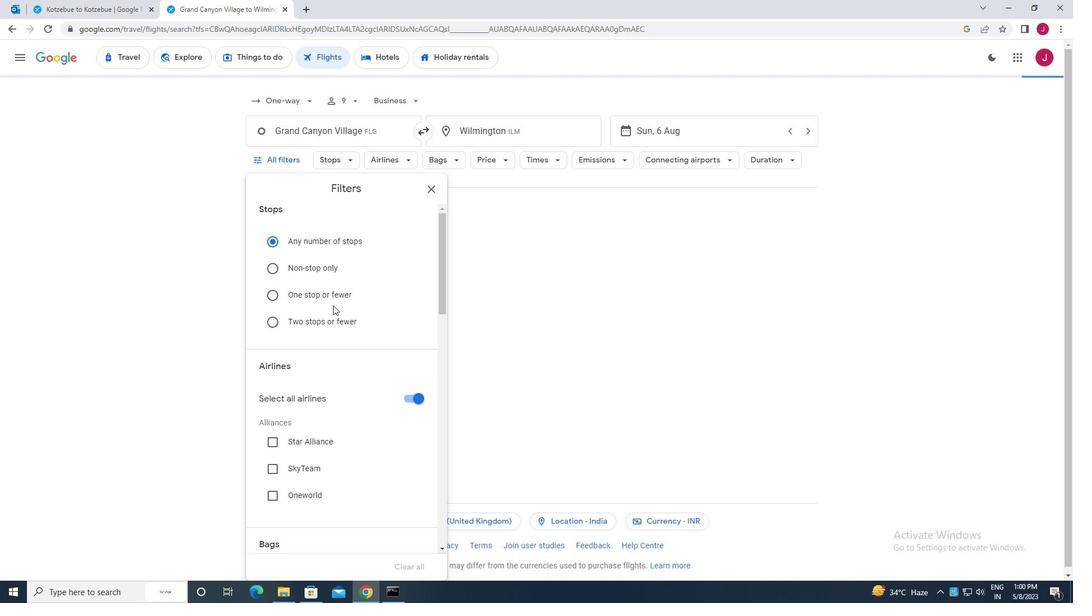 
Action: Mouse moved to (333, 301)
Screenshot: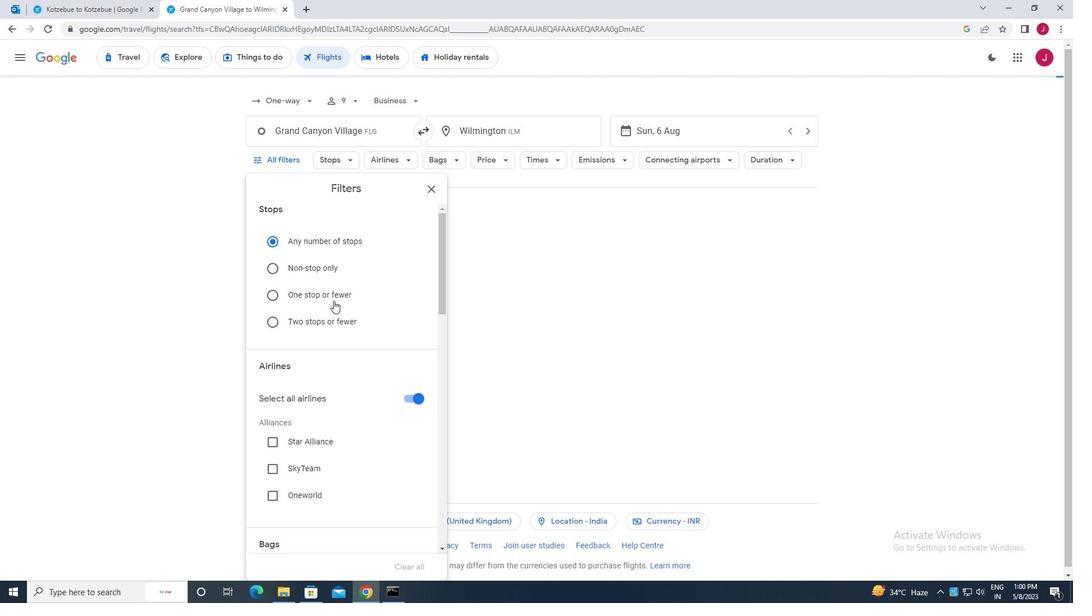 
Action: Mouse scrolled (333, 300) with delta (0, 0)
Screenshot: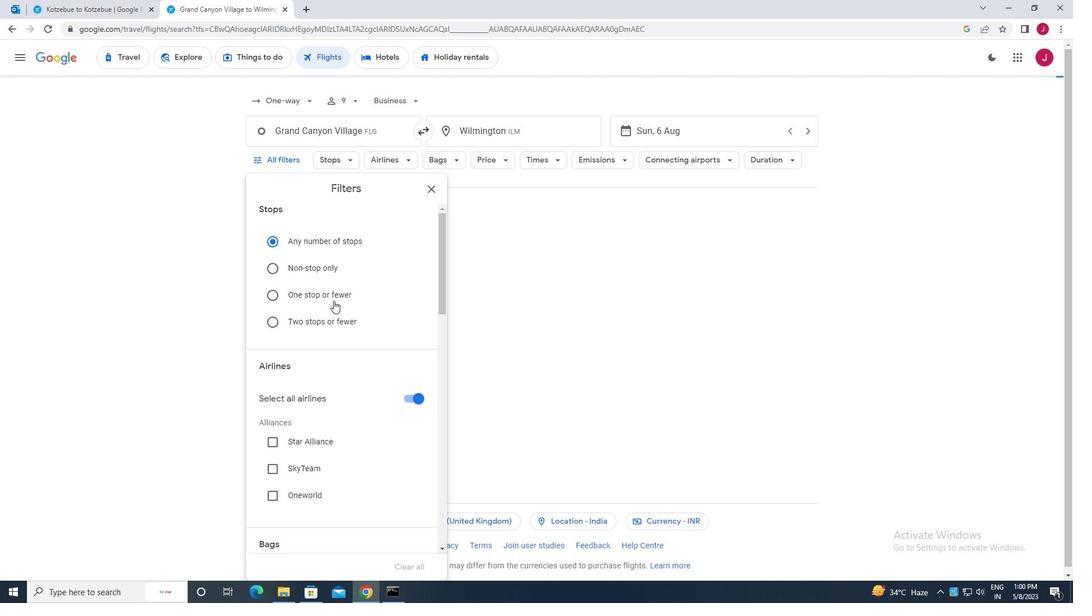 
Action: Mouse moved to (413, 284)
Screenshot: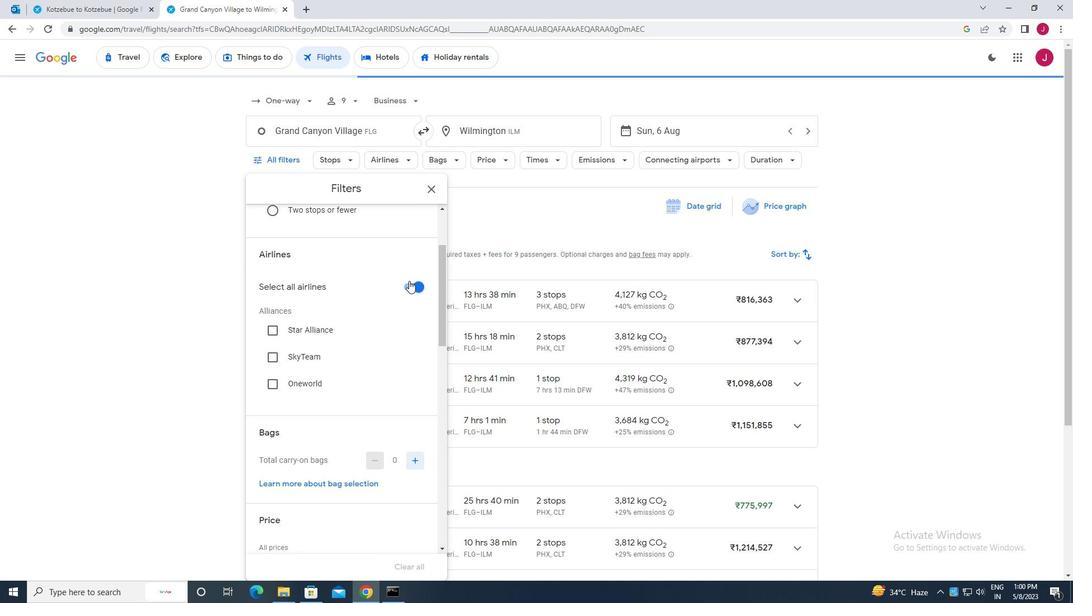 
Action: Mouse pressed left at (413, 284)
Screenshot: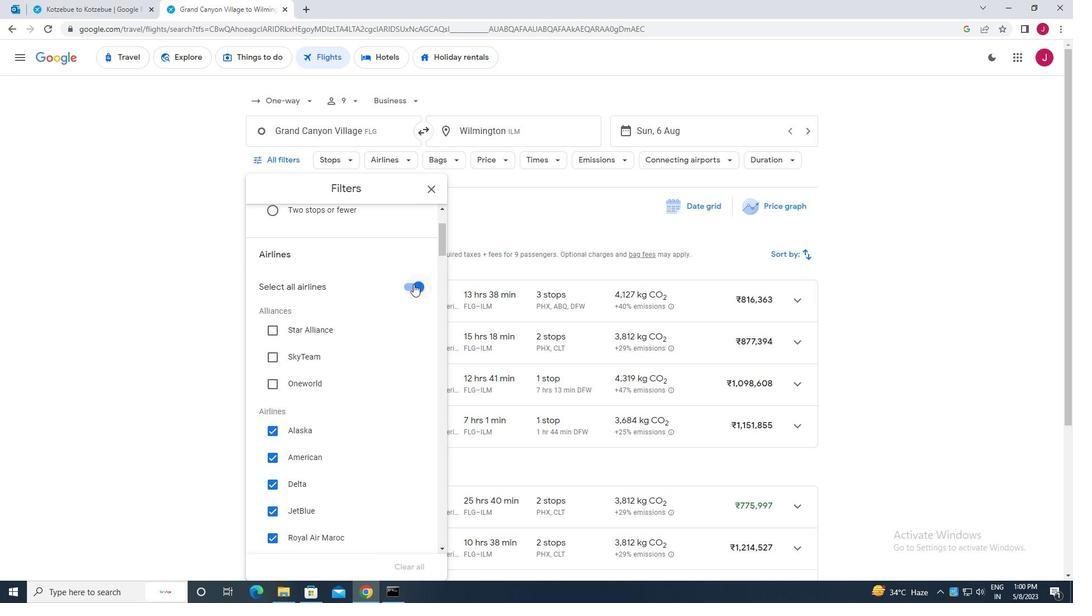 
Action: Mouse moved to (367, 300)
Screenshot: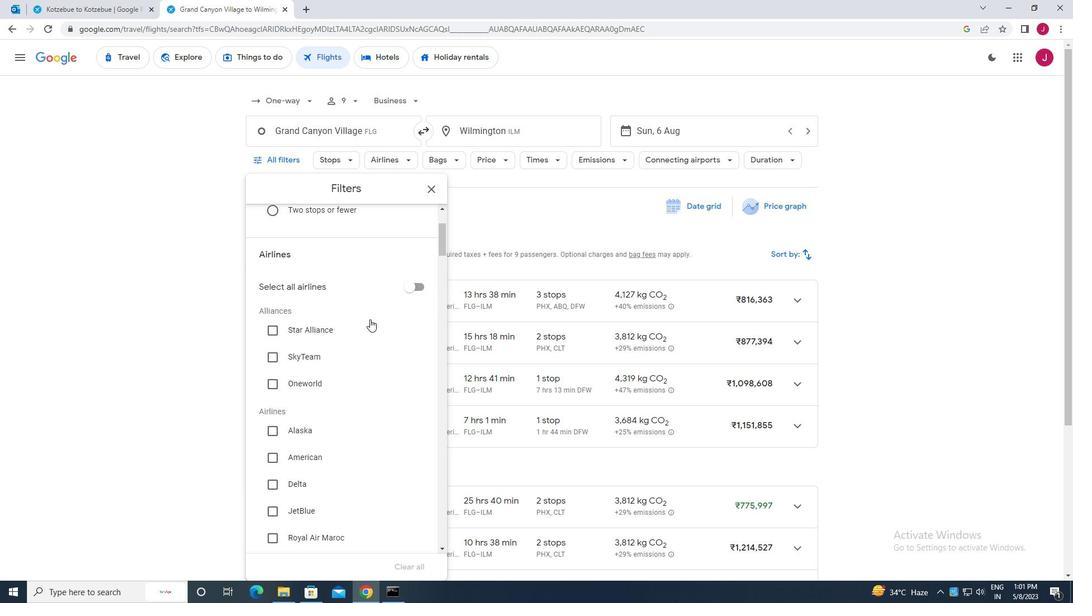 
Action: Mouse scrolled (367, 300) with delta (0, 0)
Screenshot: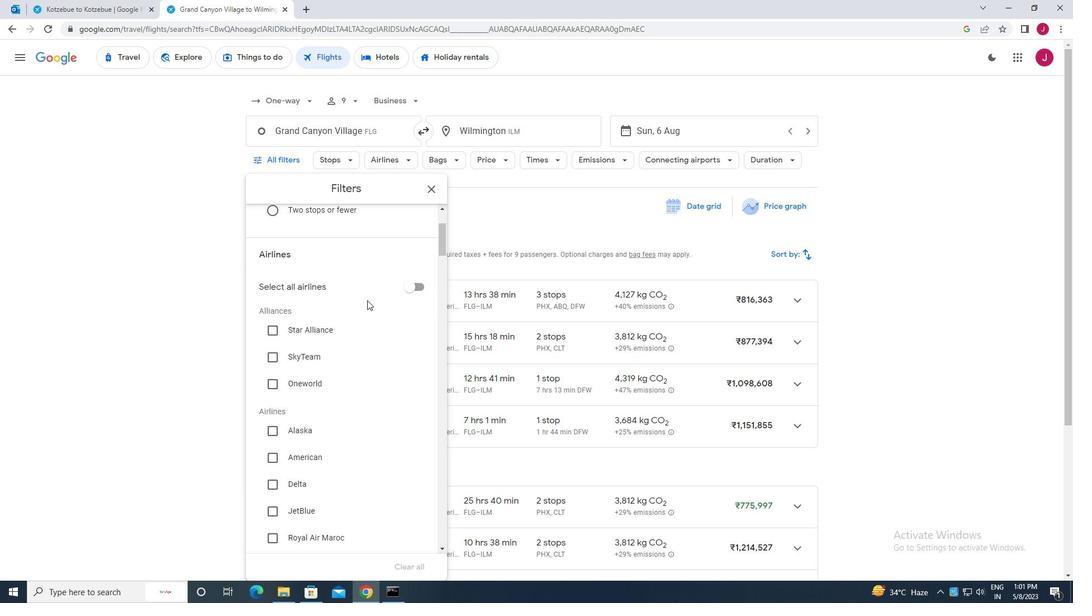 
Action: Mouse scrolled (367, 300) with delta (0, 0)
Screenshot: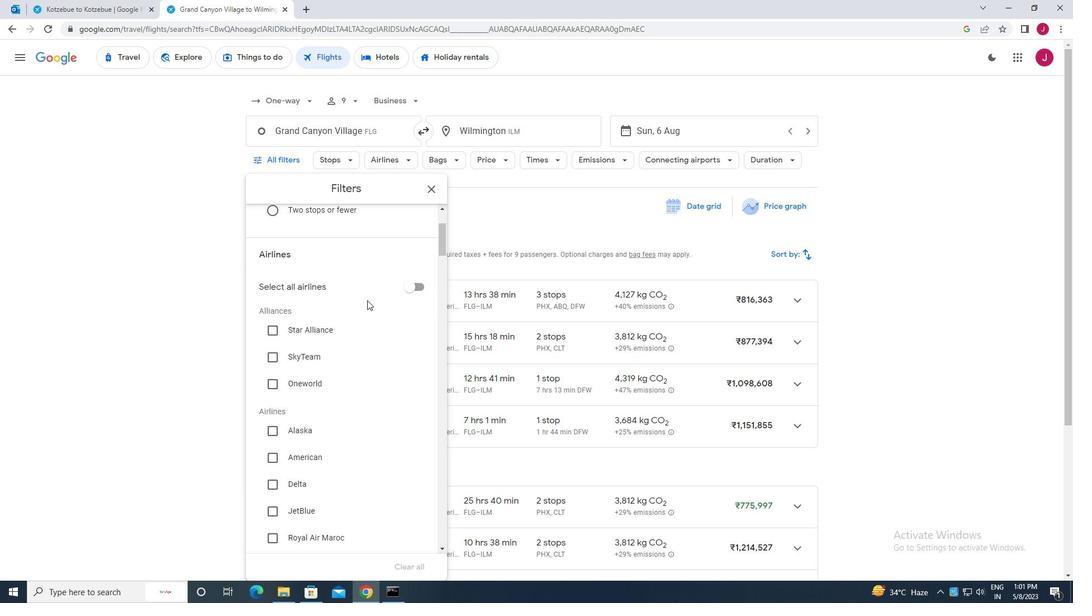 
Action: Mouse scrolled (367, 300) with delta (0, 0)
Screenshot: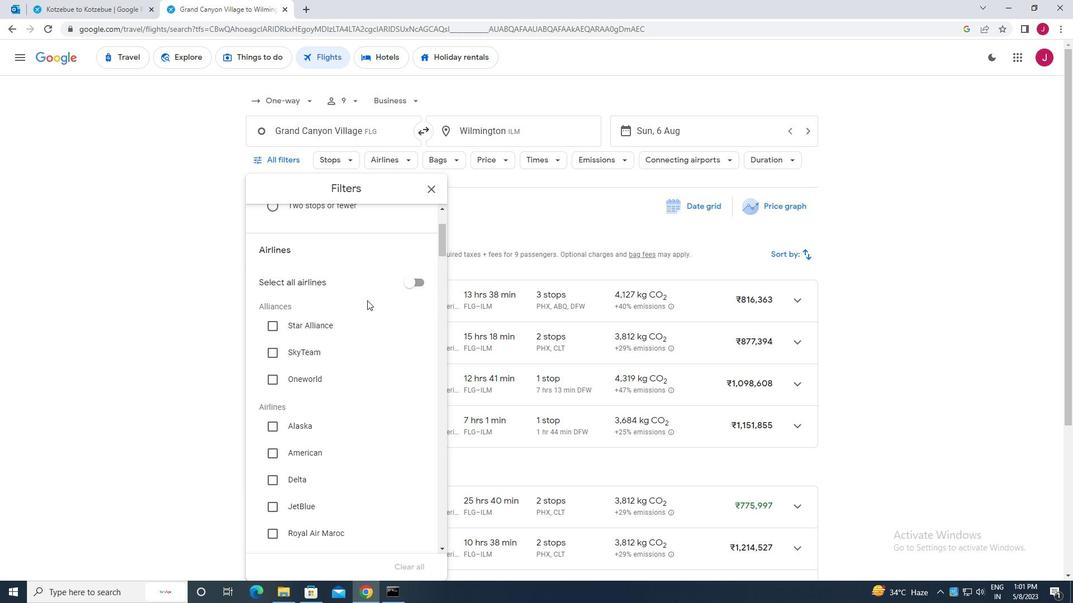 
Action: Mouse scrolled (367, 300) with delta (0, 0)
Screenshot: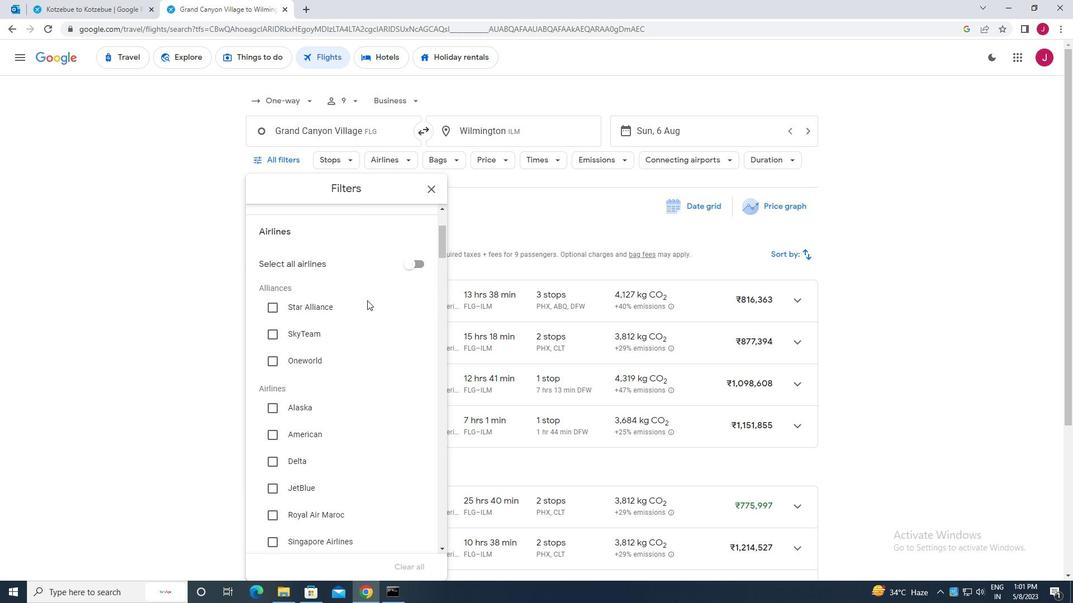
Action: Mouse scrolled (367, 300) with delta (0, 0)
Screenshot: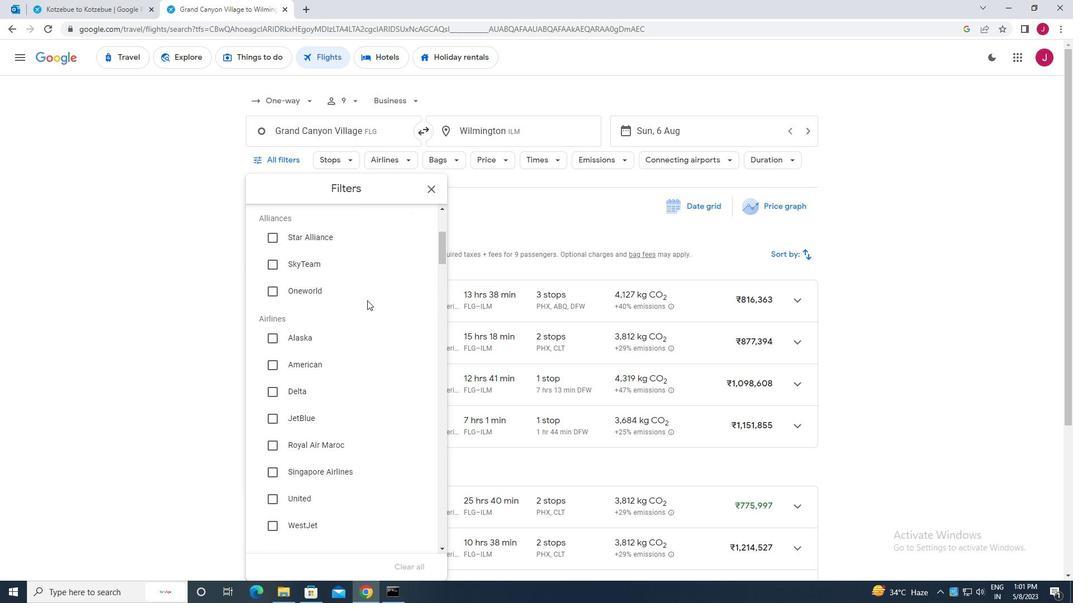
Action: Mouse scrolled (367, 300) with delta (0, 0)
Screenshot: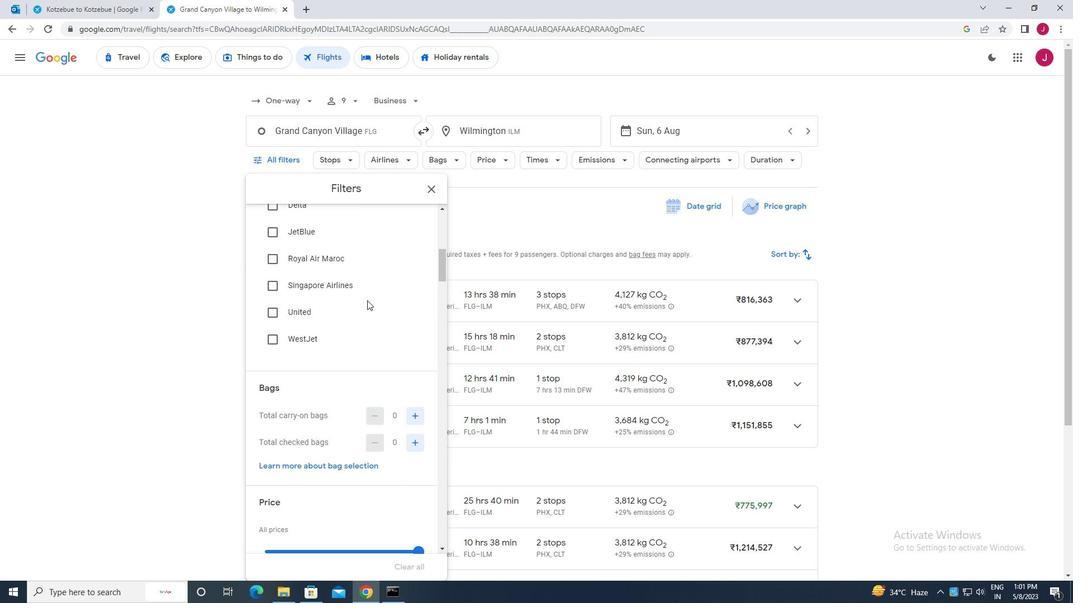 
Action: Mouse scrolled (367, 300) with delta (0, 0)
Screenshot: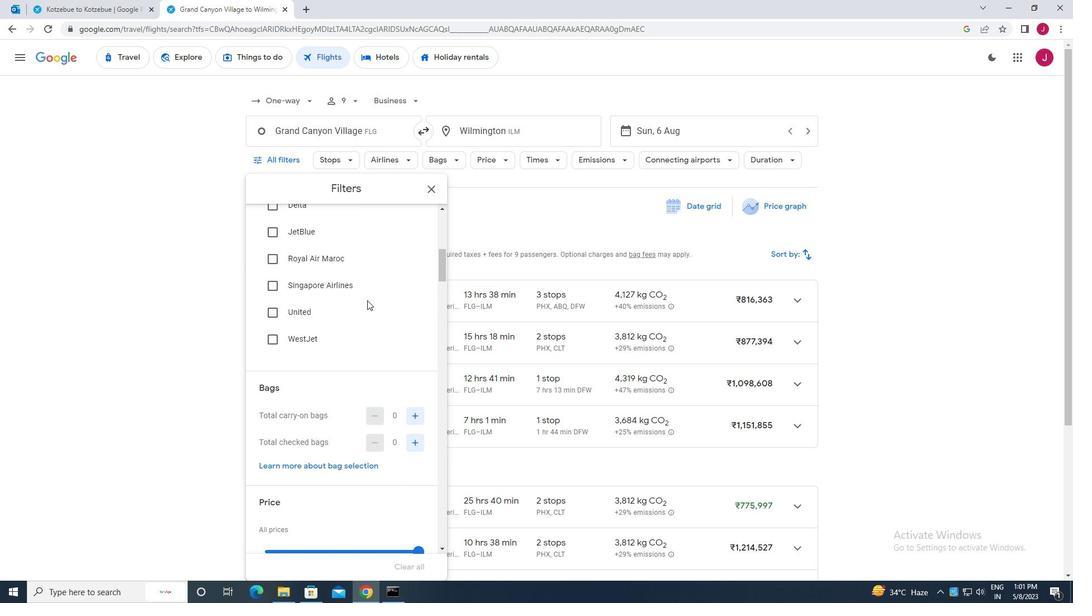 
Action: Mouse scrolled (367, 300) with delta (0, 0)
Screenshot: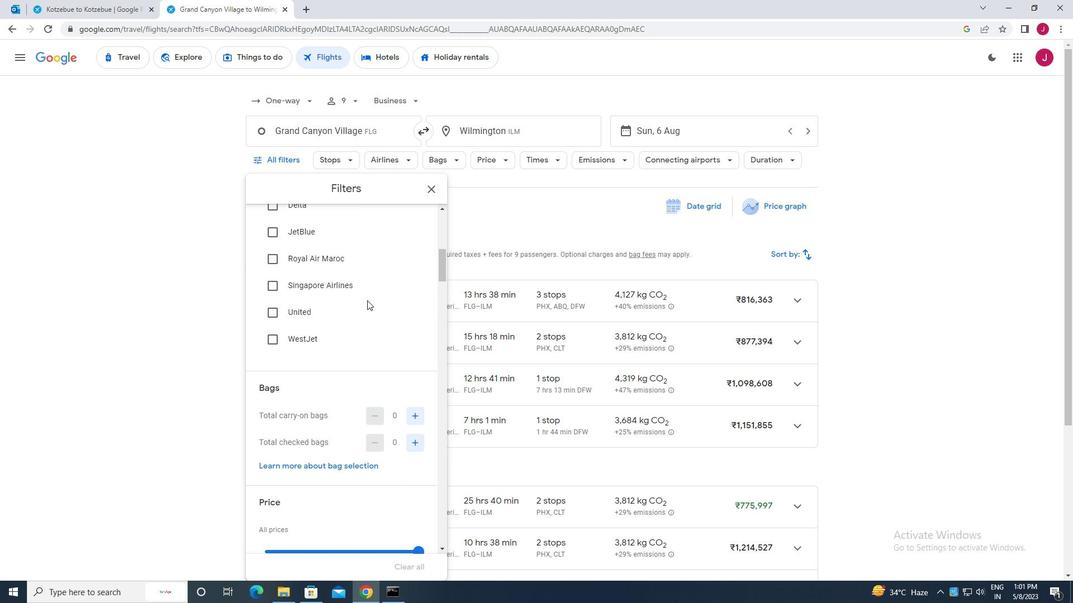 
Action: Mouse moved to (410, 277)
Screenshot: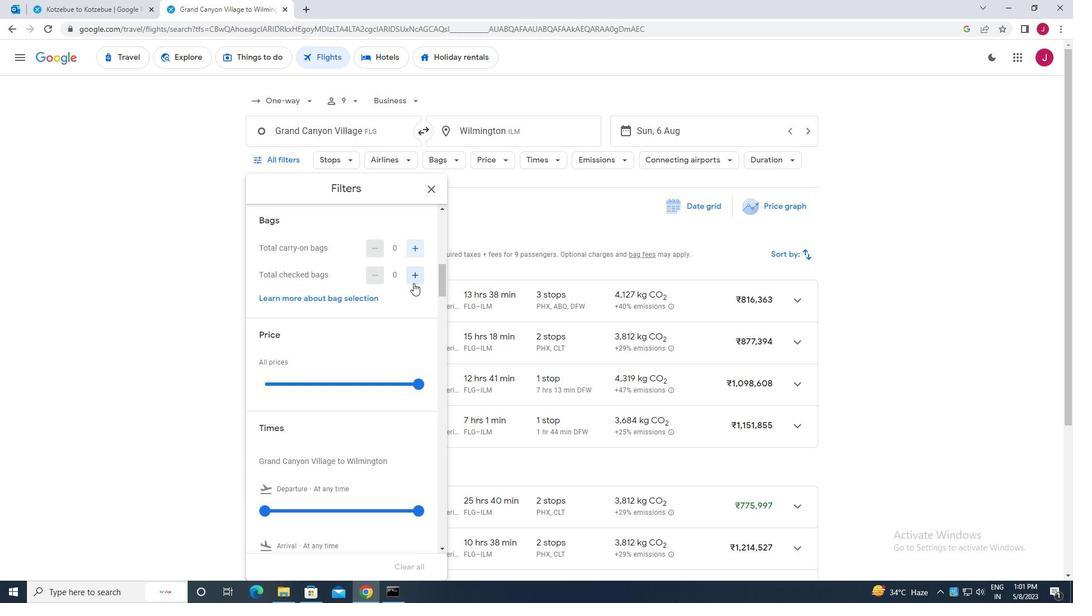 
Action: Mouse pressed left at (410, 277)
Screenshot: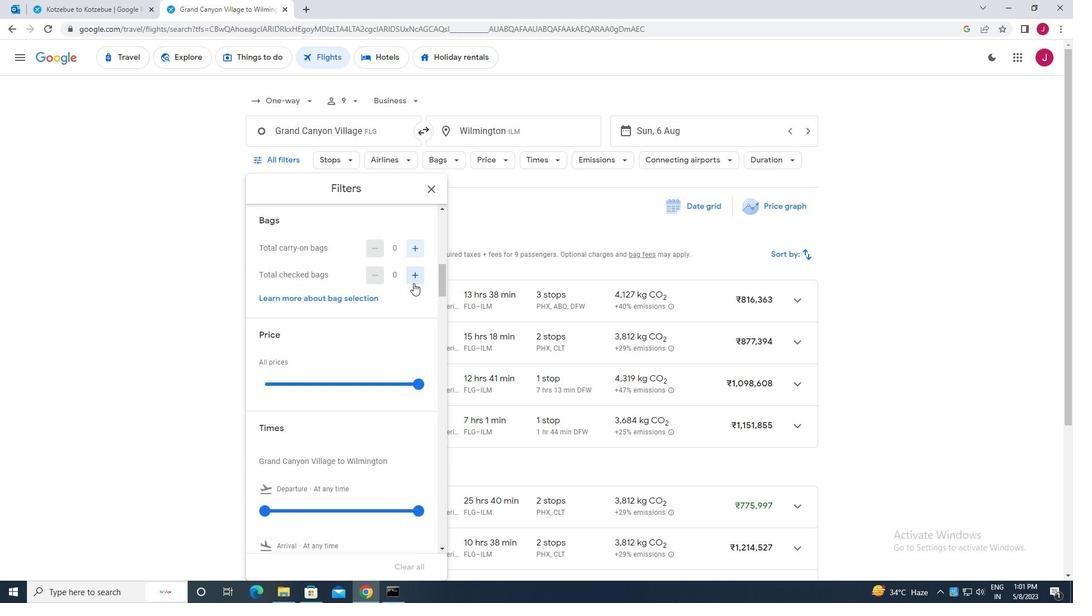 
Action: Mouse pressed left at (410, 277)
Screenshot: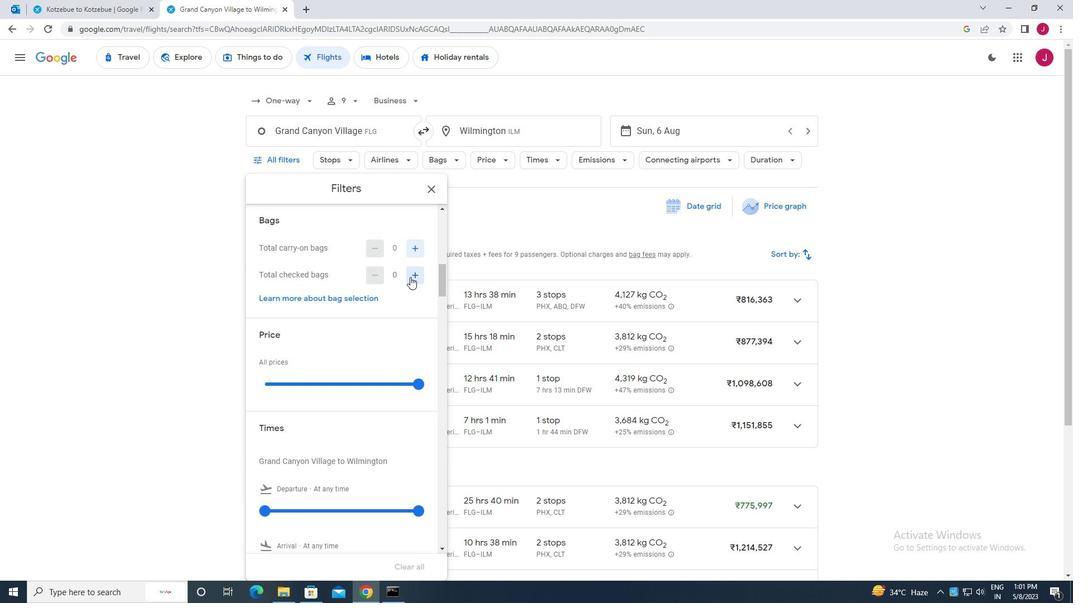 
Action: Mouse moved to (385, 283)
Screenshot: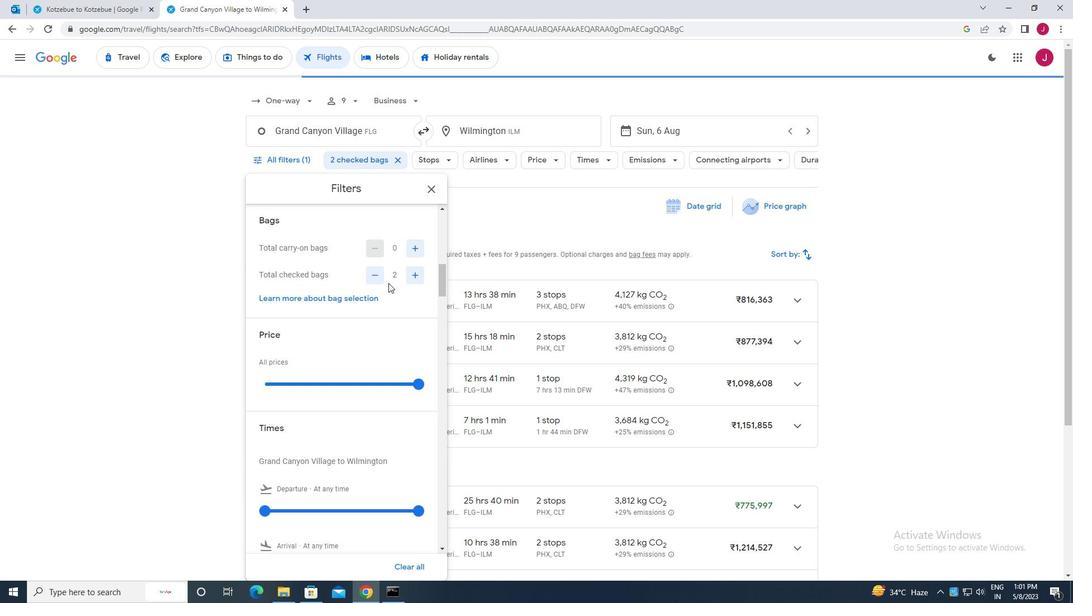 
Action: Mouse scrolled (385, 282) with delta (0, 0)
Screenshot: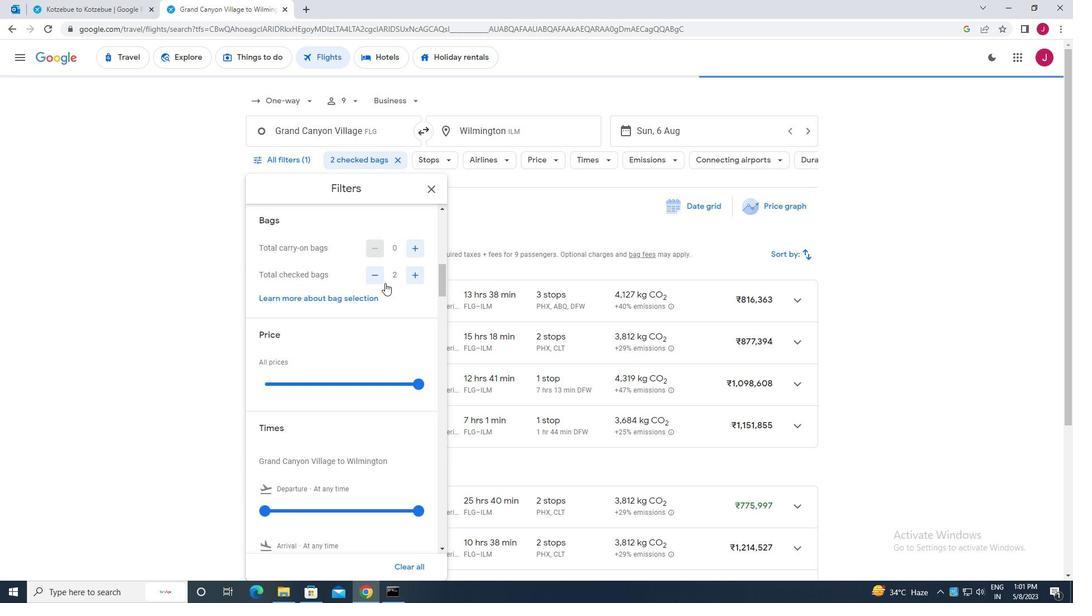 
Action: Mouse moved to (419, 325)
Screenshot: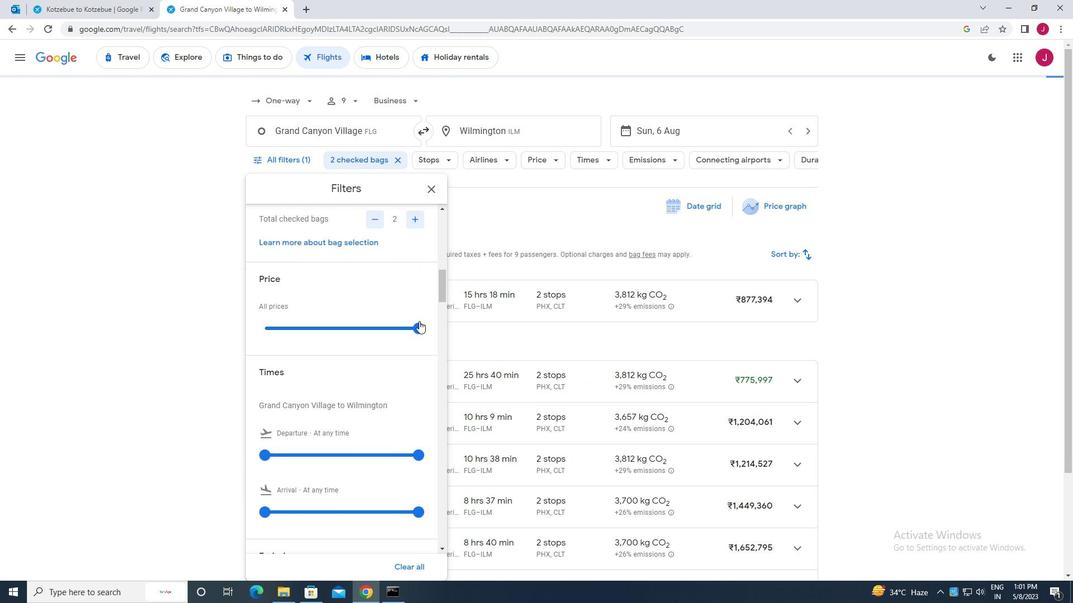 
Action: Mouse pressed left at (419, 325)
Screenshot: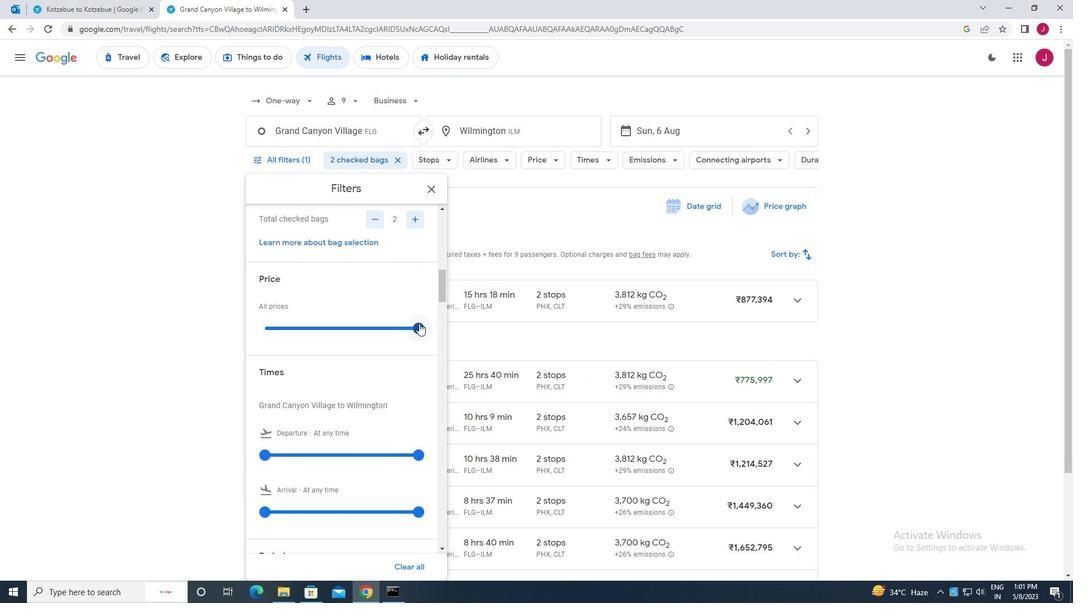 
Action: Mouse moved to (415, 325)
Screenshot: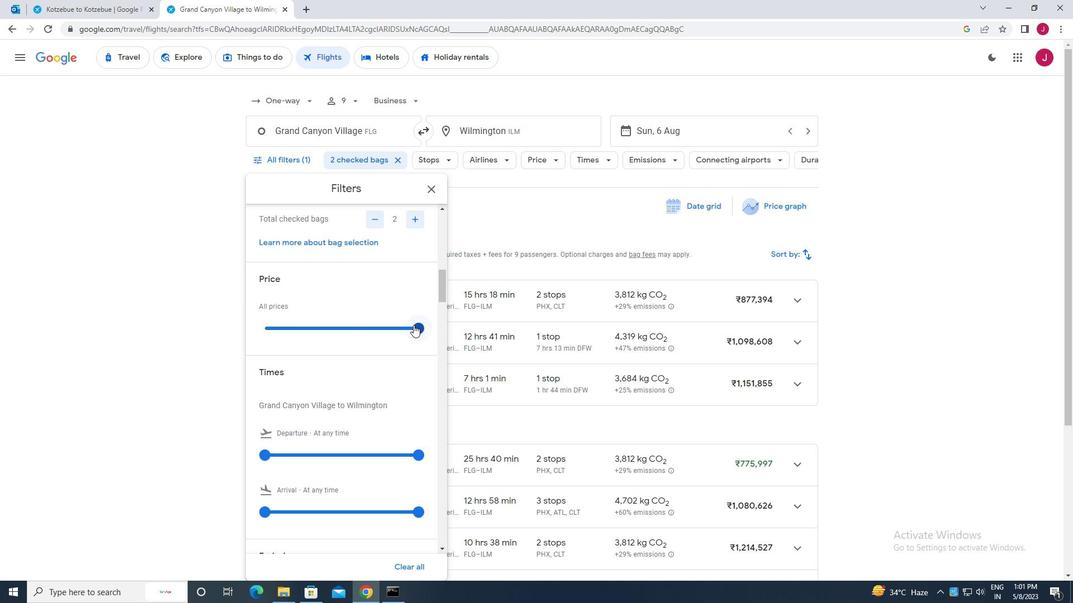 
Action: Mouse pressed left at (415, 325)
Screenshot: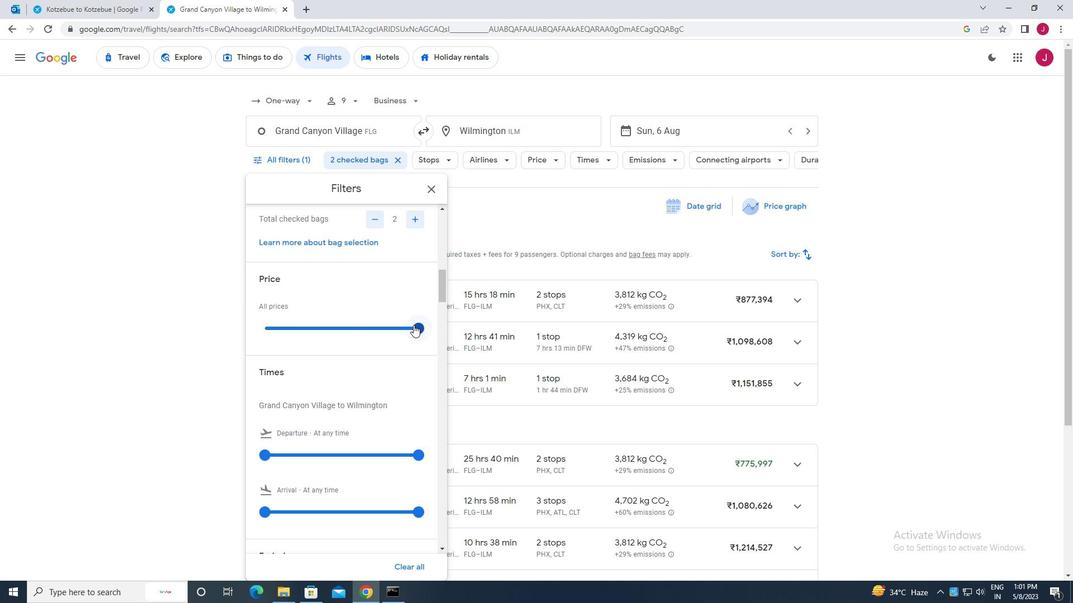 
Action: Mouse moved to (313, 323)
Screenshot: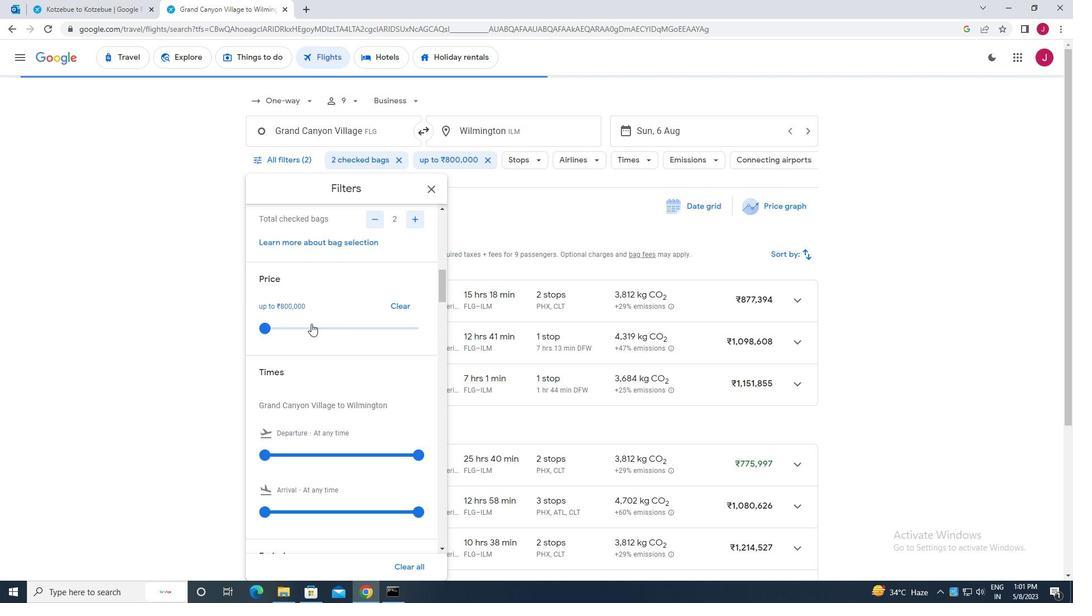 
Action: Mouse scrolled (313, 323) with delta (0, 0)
Screenshot: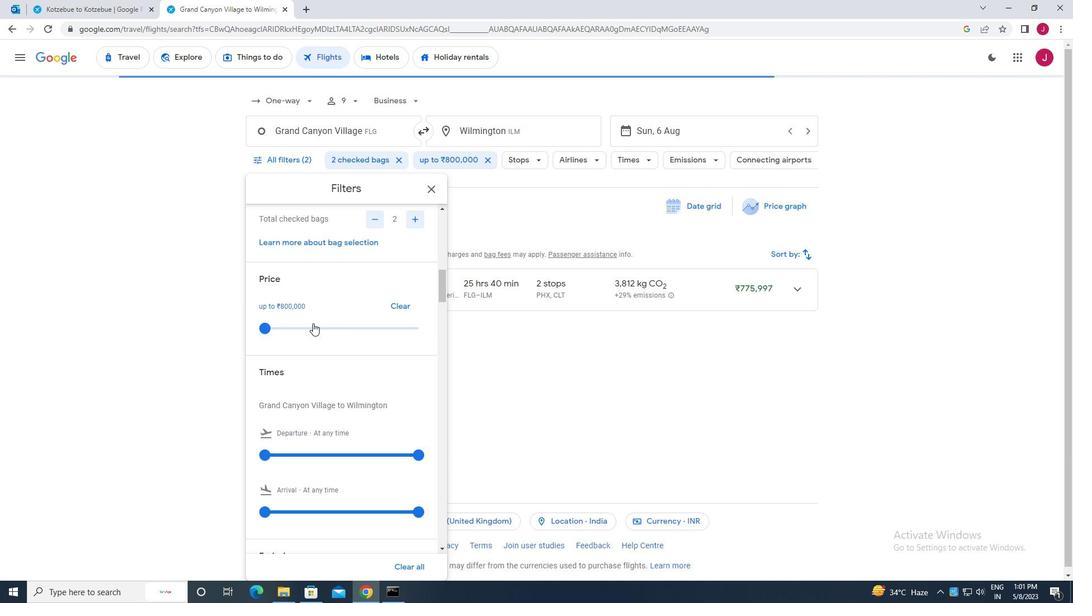 
Action: Mouse scrolled (313, 323) with delta (0, 0)
Screenshot: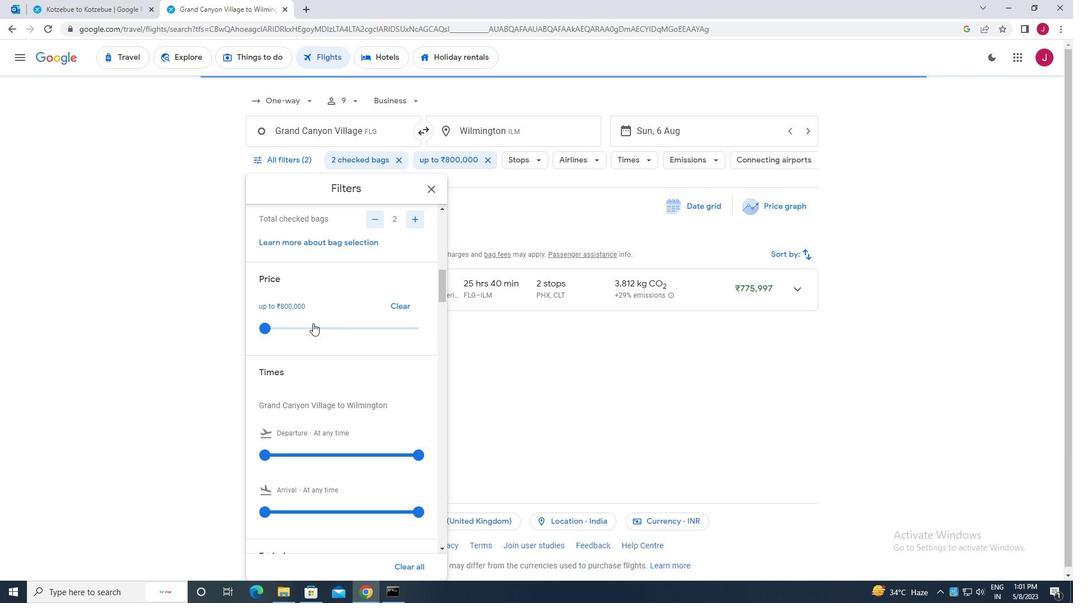 
Action: Mouse scrolled (313, 323) with delta (0, 0)
Screenshot: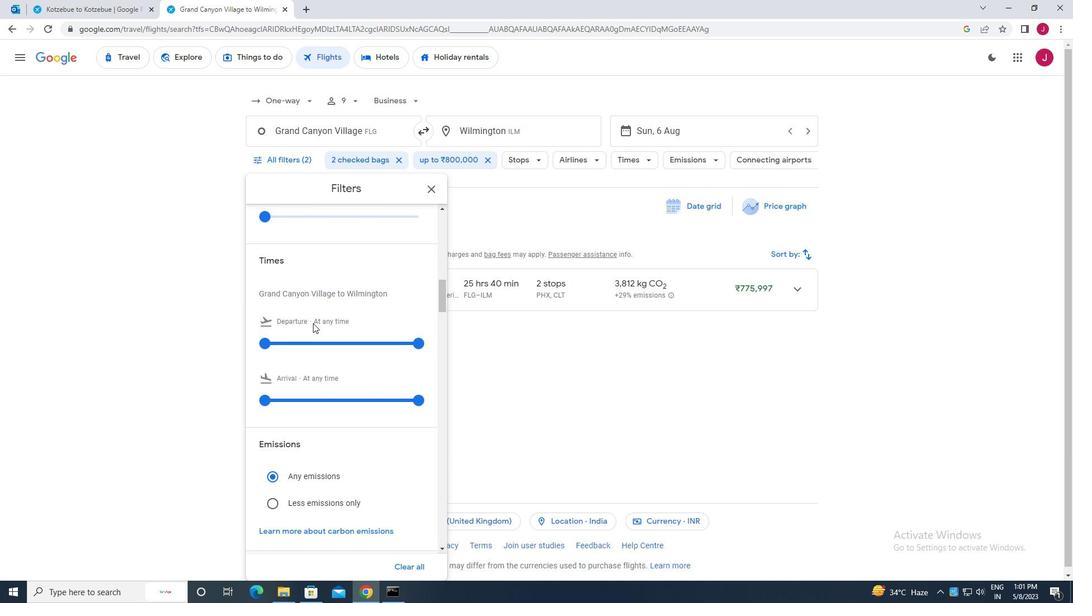 
Action: Mouse moved to (266, 289)
Screenshot: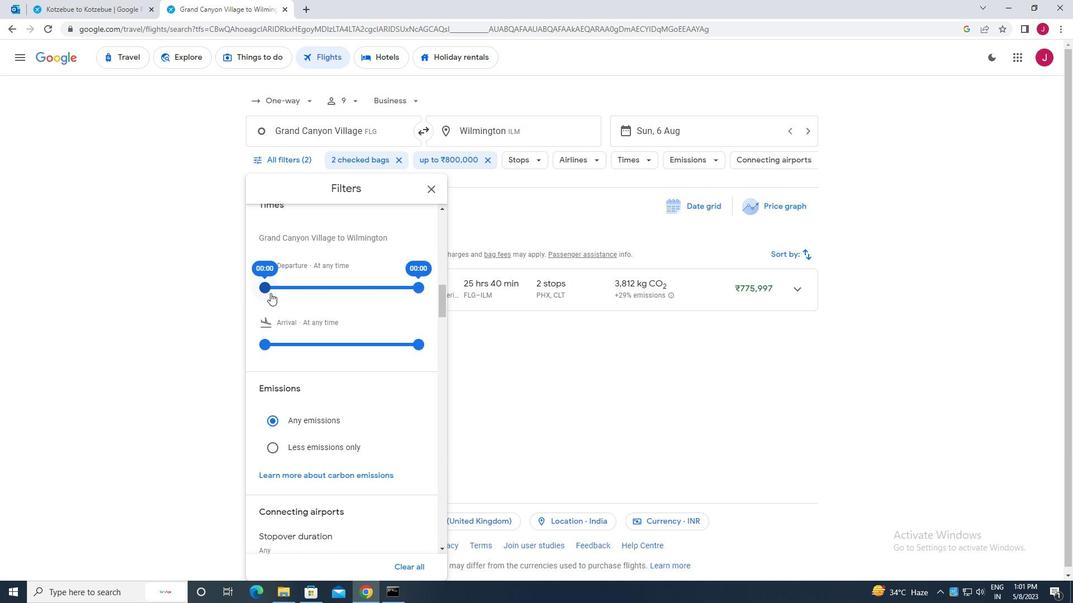 
Action: Mouse pressed left at (266, 289)
Screenshot: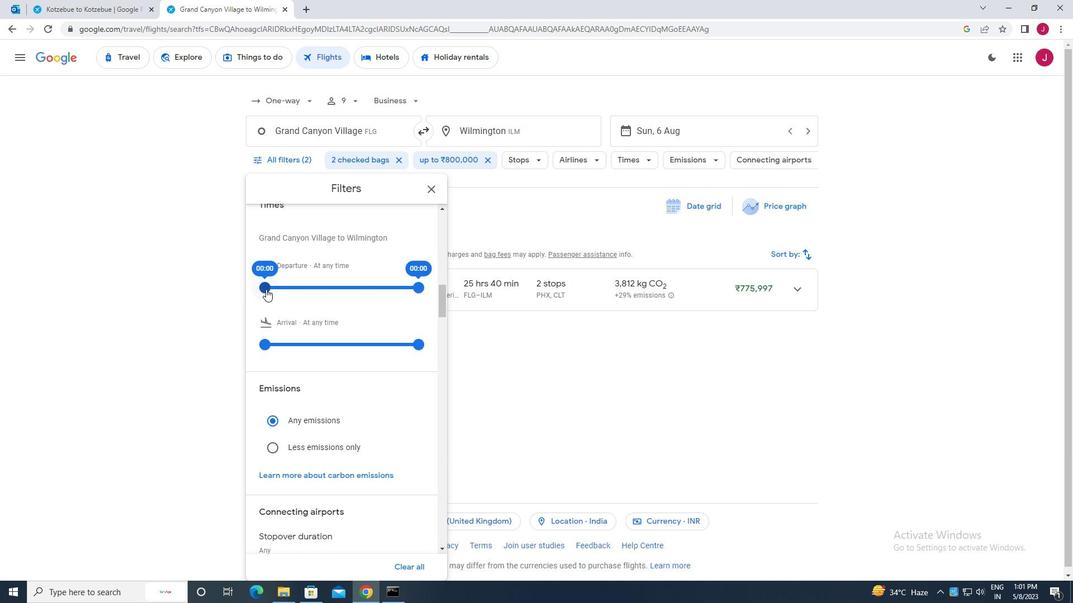 
Action: Mouse moved to (412, 290)
Screenshot: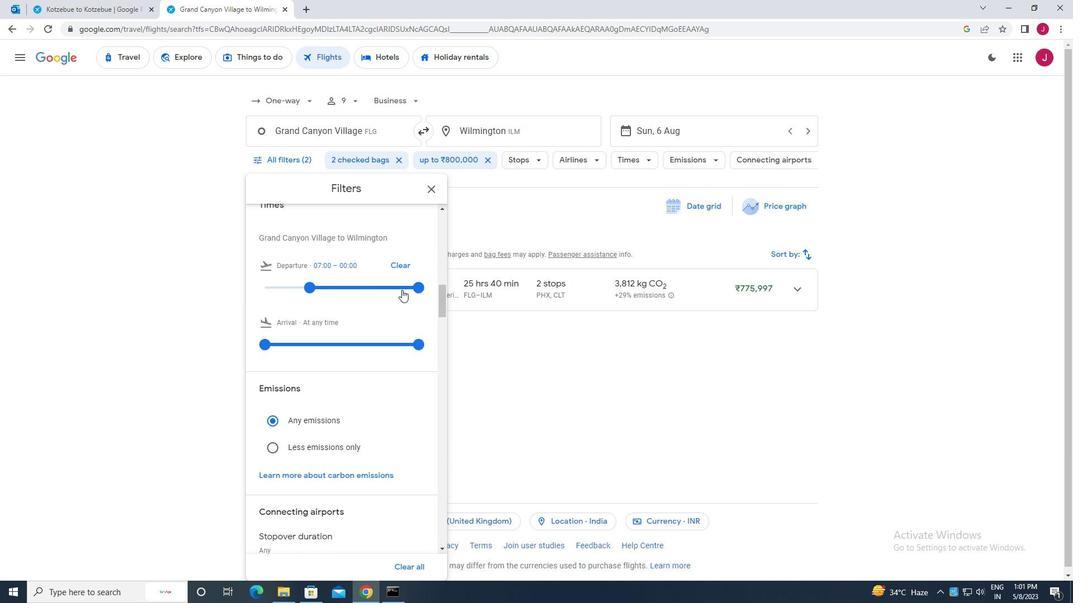 
Action: Mouse pressed left at (412, 290)
Screenshot: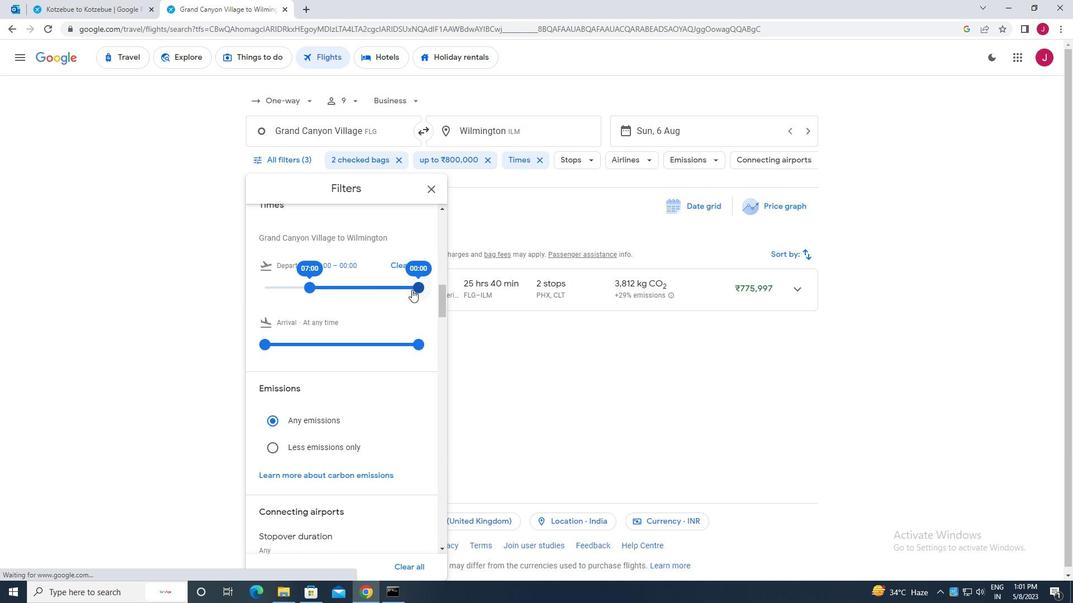 
Action: Mouse moved to (436, 189)
Screenshot: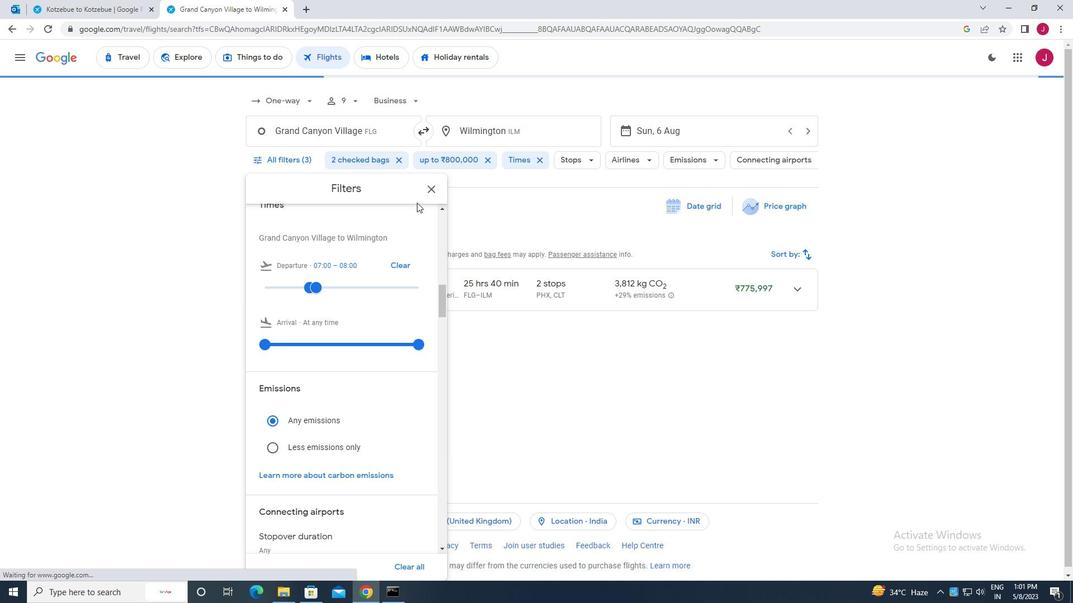 
Action: Mouse pressed left at (436, 189)
Screenshot: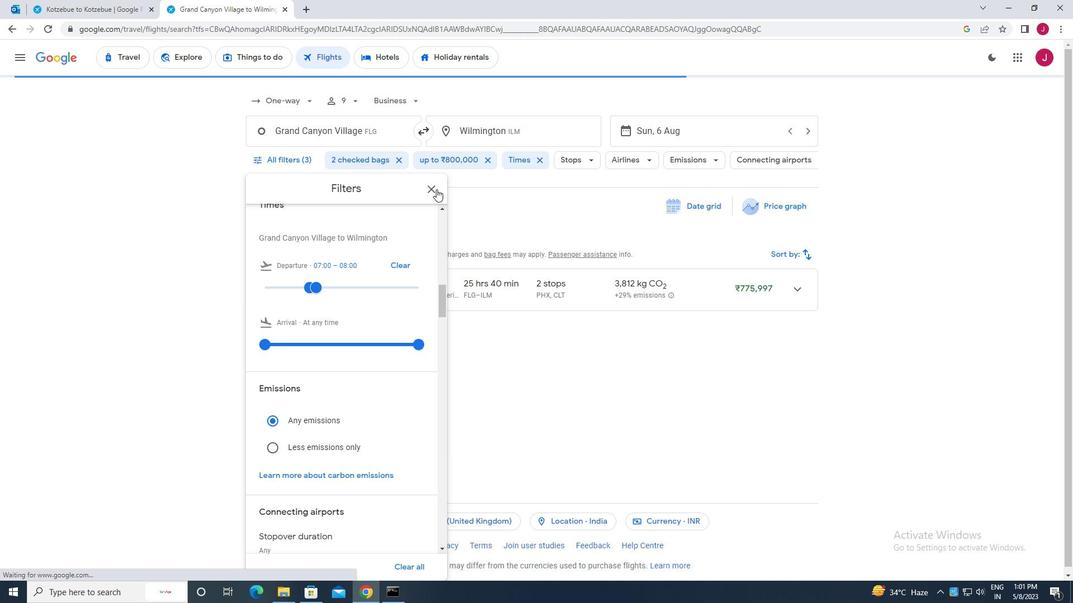 
Action: Mouse moved to (435, 190)
Screenshot: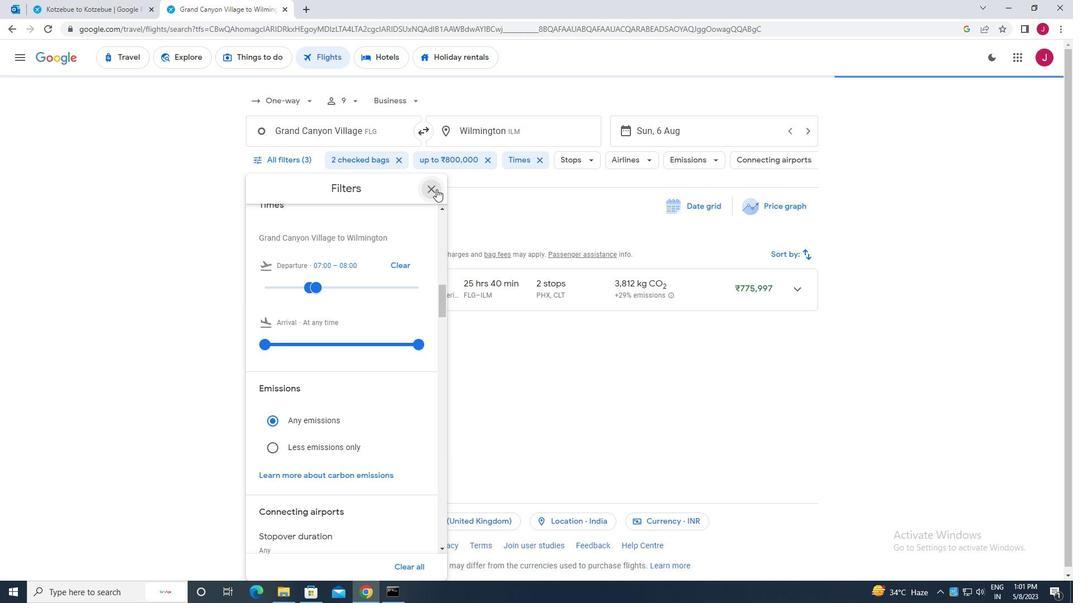 
